 Task: Find connections with filter location Messaad with filter topic #workingathomewith filter profile language English with filter current company Acquia with filter school Krishna University, Machhlipattanam with filter industry School and Employee Bus Services with filter service category Portrait Photography with filter keywords title Proprietor
Action: Mouse moved to (507, 71)
Screenshot: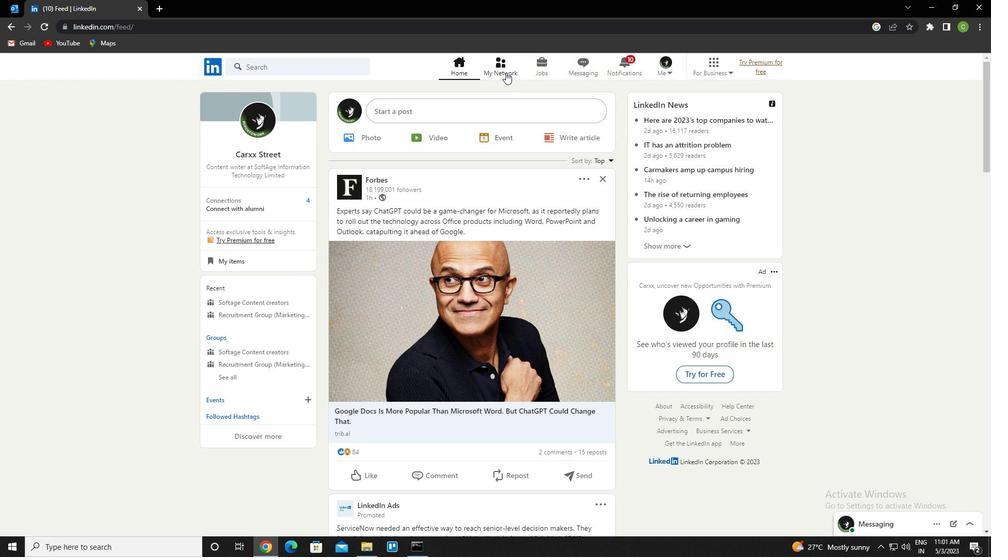 
Action: Mouse pressed left at (507, 71)
Screenshot: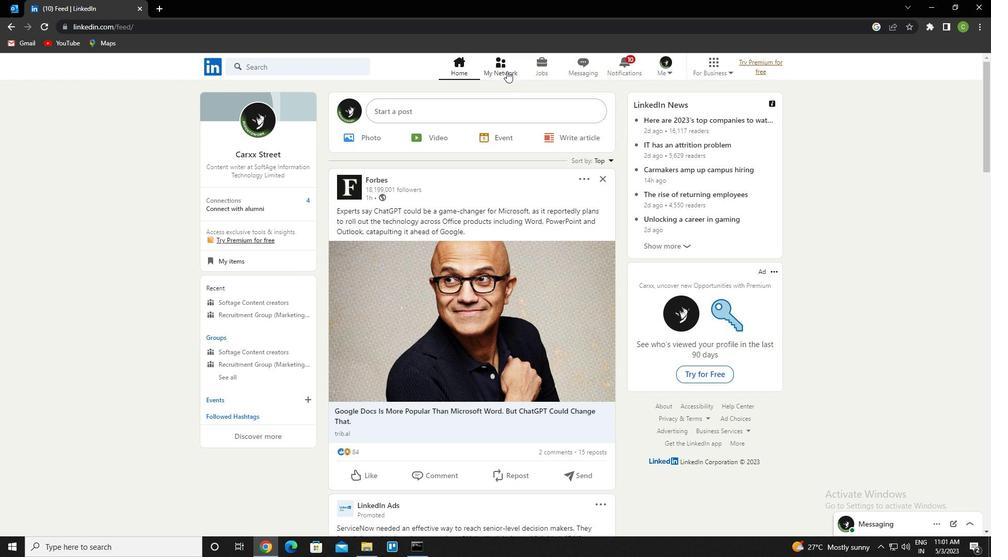 
Action: Mouse moved to (284, 131)
Screenshot: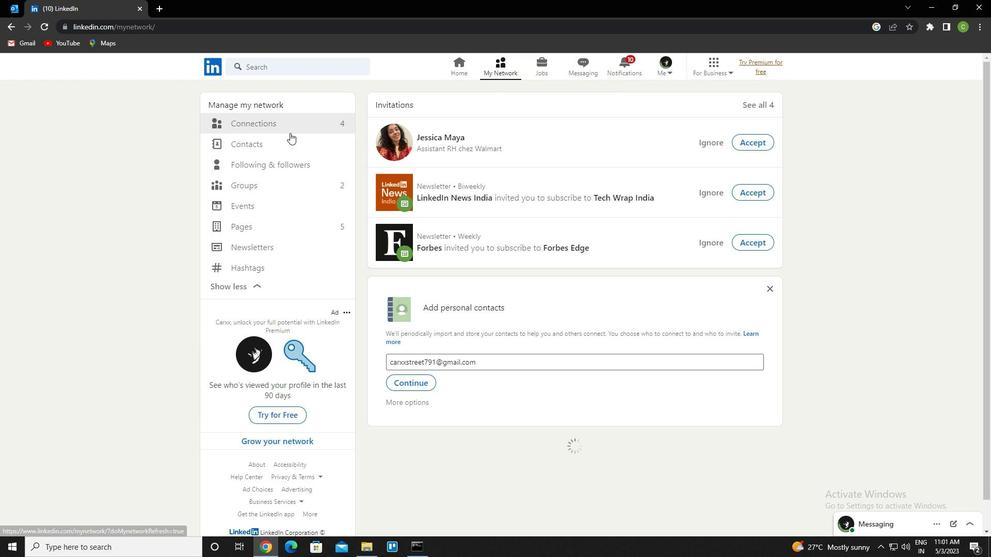 
Action: Mouse pressed left at (284, 131)
Screenshot: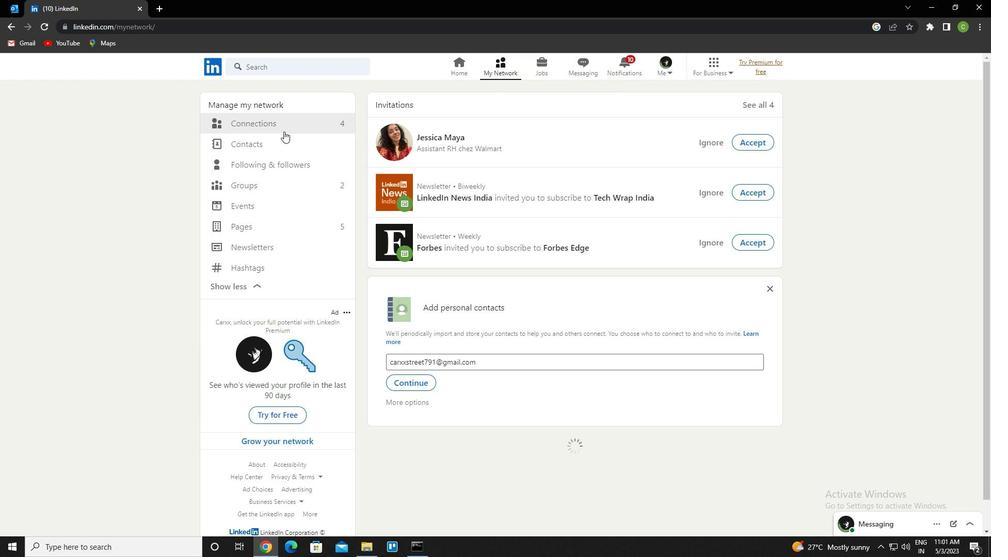 
Action: Mouse pressed left at (284, 131)
Screenshot: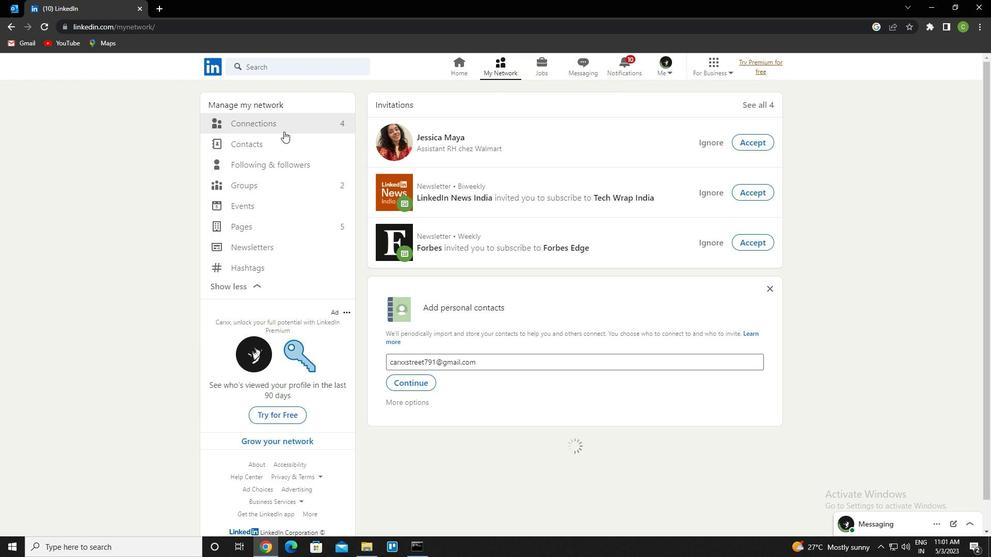 
Action: Mouse moved to (303, 124)
Screenshot: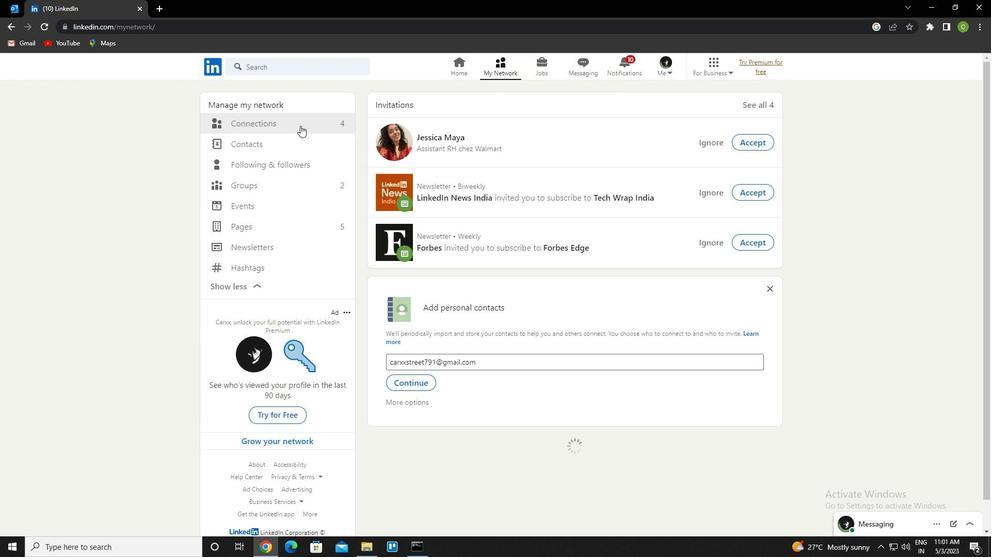 
Action: Mouse pressed left at (303, 124)
Screenshot: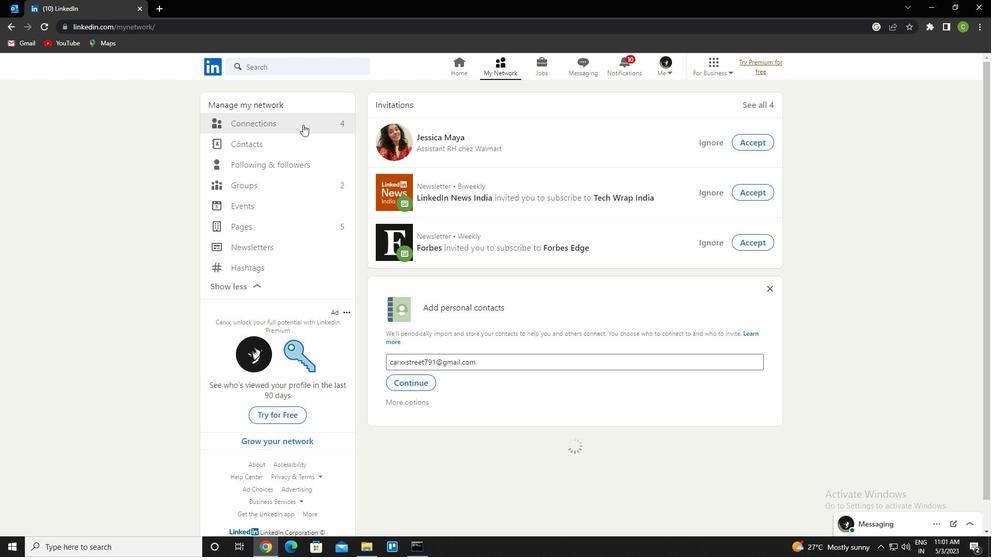 
Action: Mouse moved to (593, 126)
Screenshot: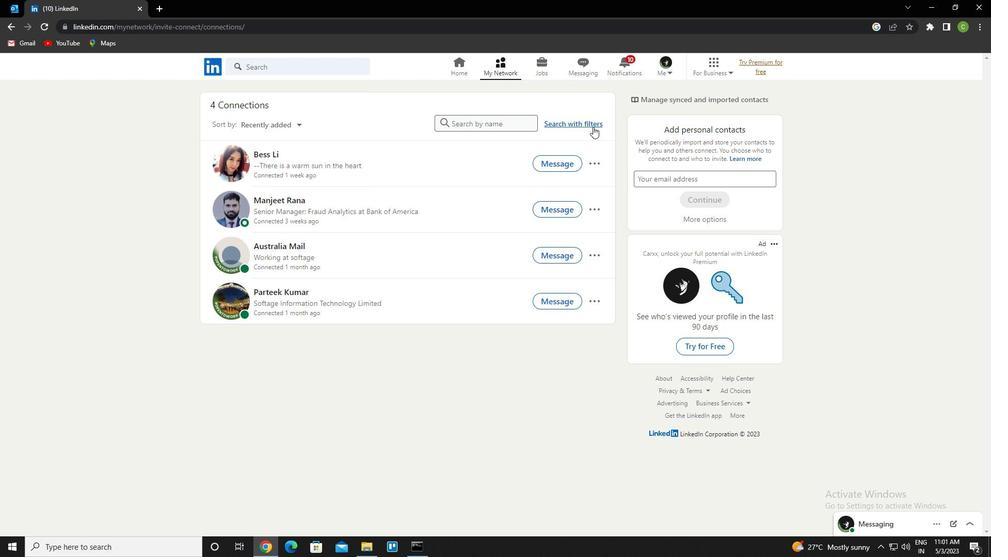 
Action: Mouse pressed left at (593, 126)
Screenshot: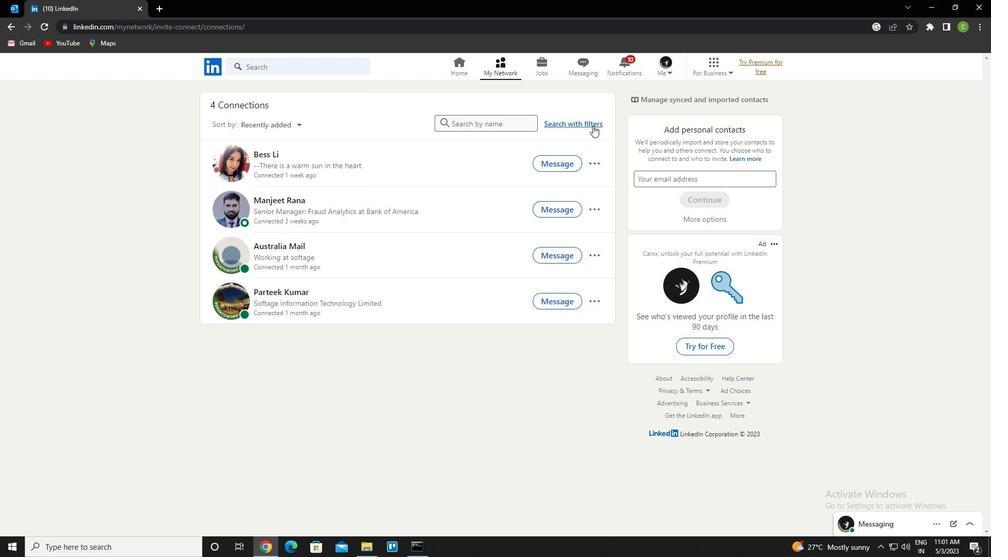 
Action: Mouse moved to (531, 97)
Screenshot: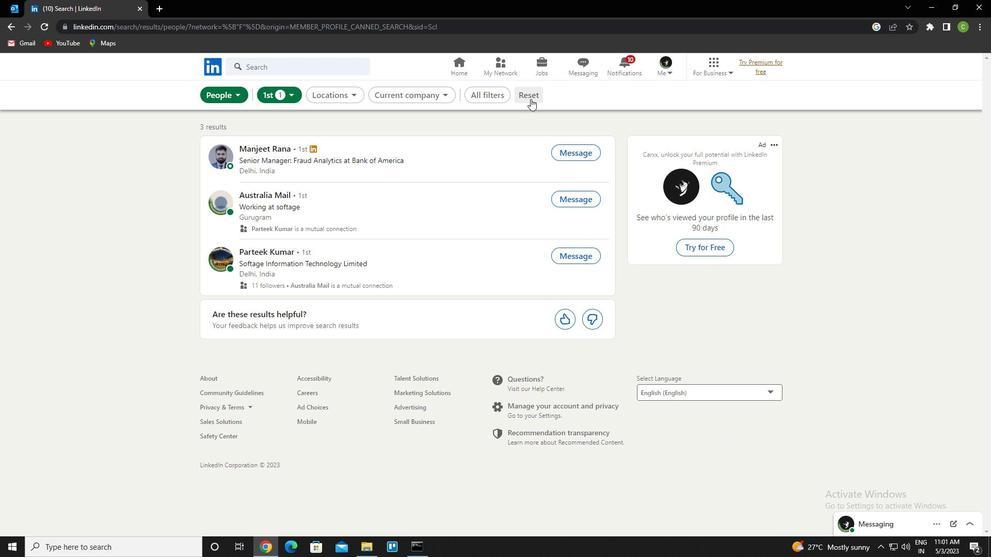 
Action: Mouse pressed left at (531, 97)
Screenshot: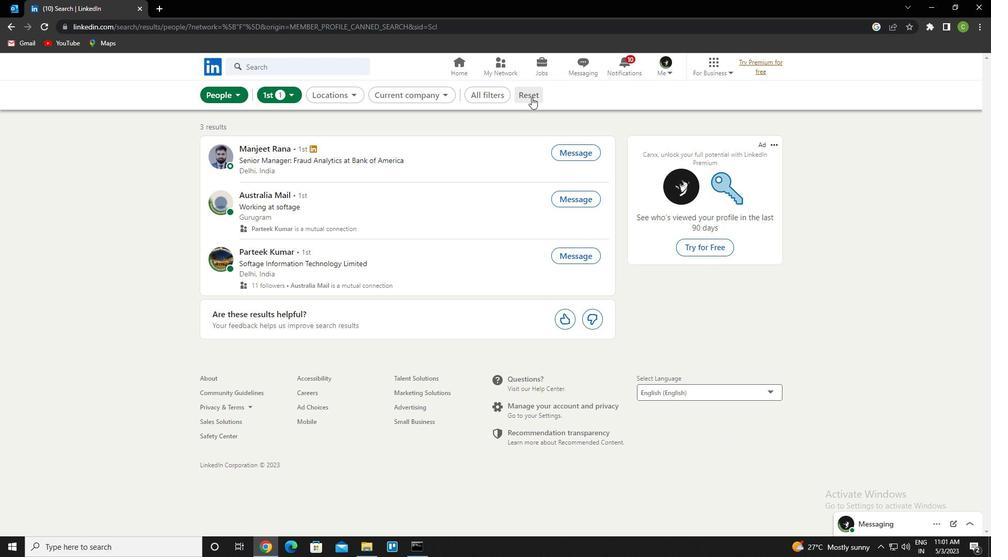 
Action: Mouse moved to (525, 99)
Screenshot: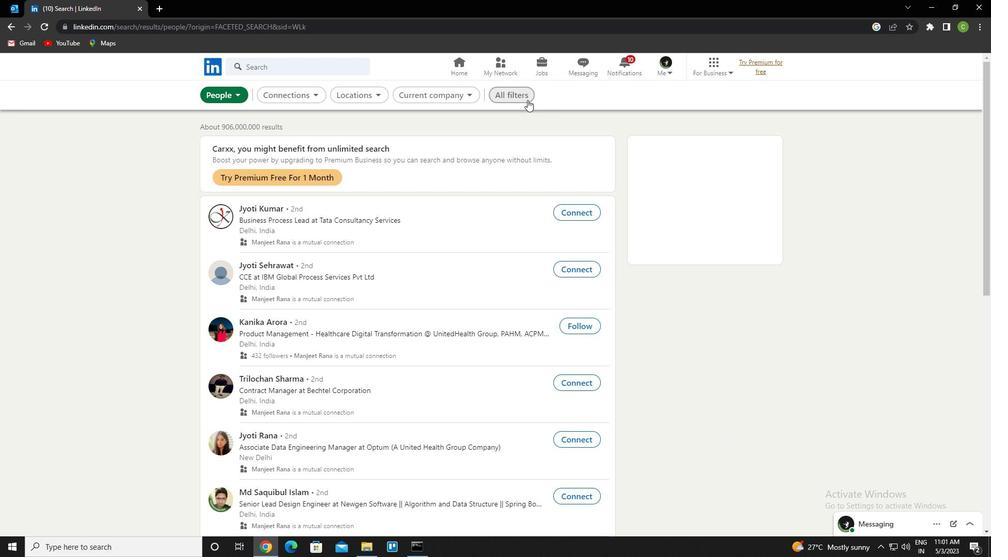 
Action: Mouse pressed left at (525, 99)
Screenshot: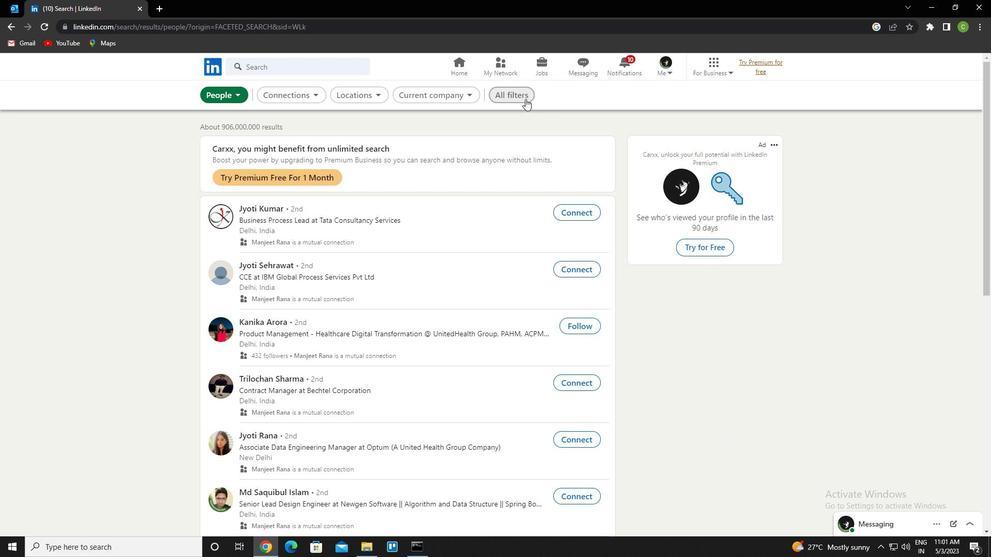 
Action: Mouse moved to (796, 291)
Screenshot: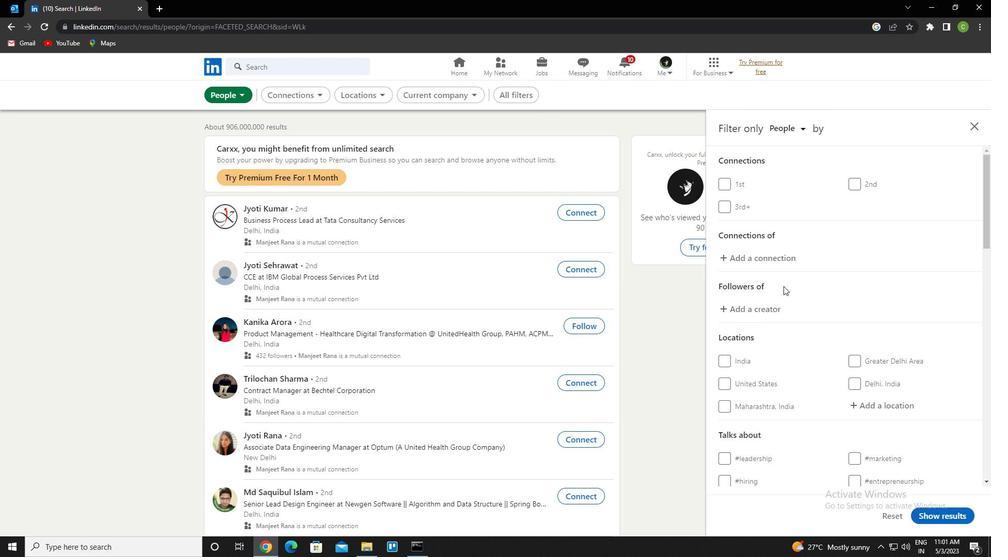 
Action: Mouse scrolled (796, 290) with delta (0, 0)
Screenshot: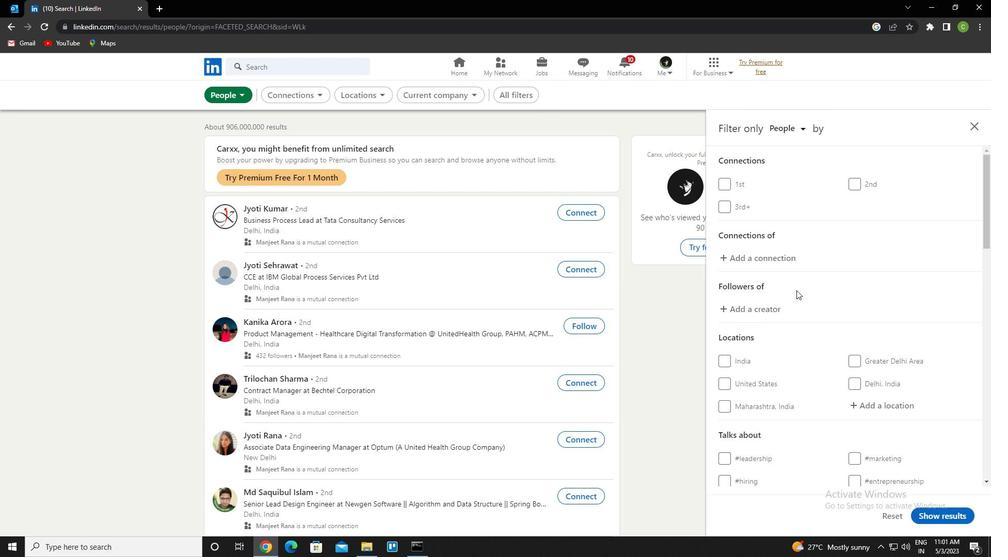 
Action: Mouse scrolled (796, 290) with delta (0, 0)
Screenshot: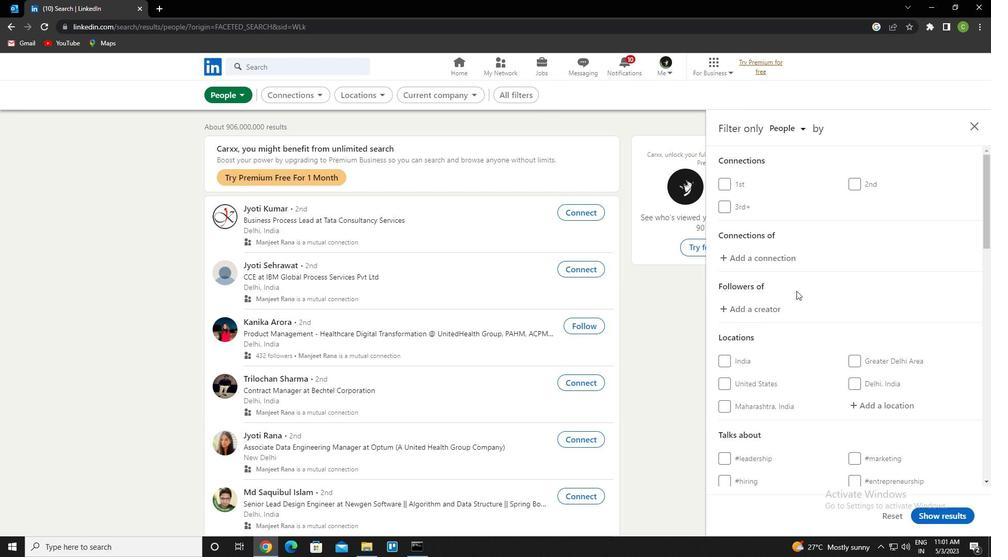 
Action: Mouse moved to (904, 303)
Screenshot: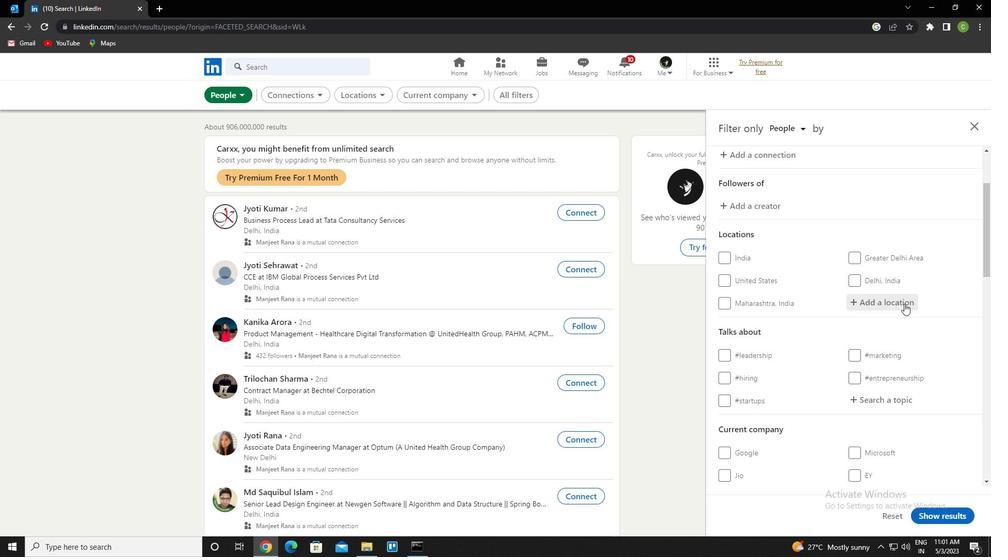 
Action: Mouse pressed left at (904, 303)
Screenshot: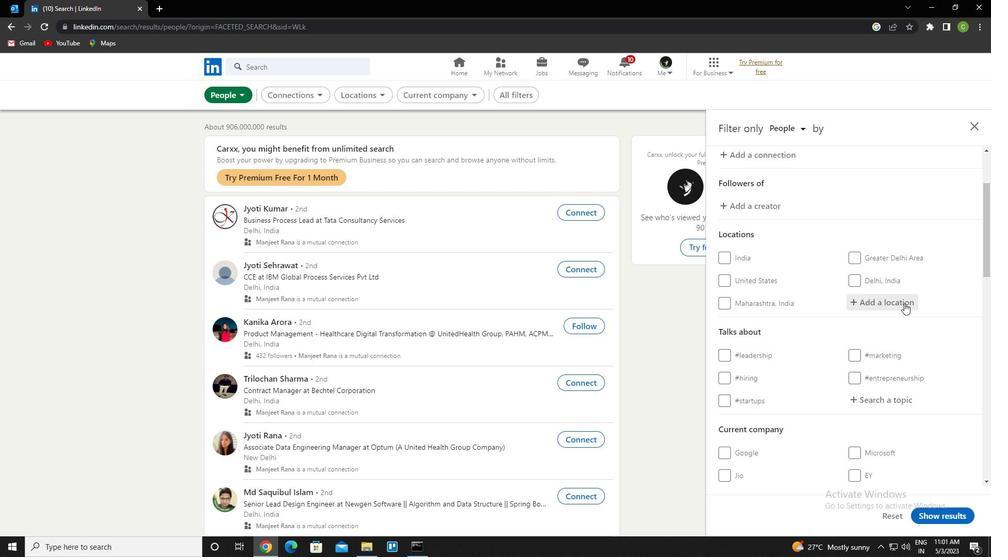 
Action: Key pressed <Key.caps_lock>m<Key.caps_lock>ess<Key.backspace><Key.backspace><Key.backspace><Key.backspace><Key.backspace>m<Key.caps_lock>essaad<Key.down><Key.enter>
Screenshot: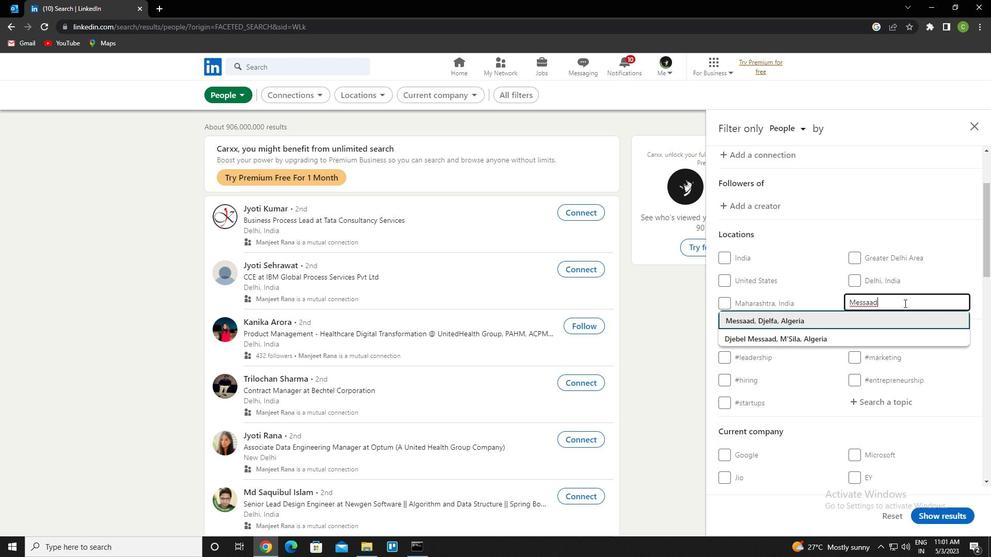 
Action: Mouse scrolled (904, 303) with delta (0, 0)
Screenshot: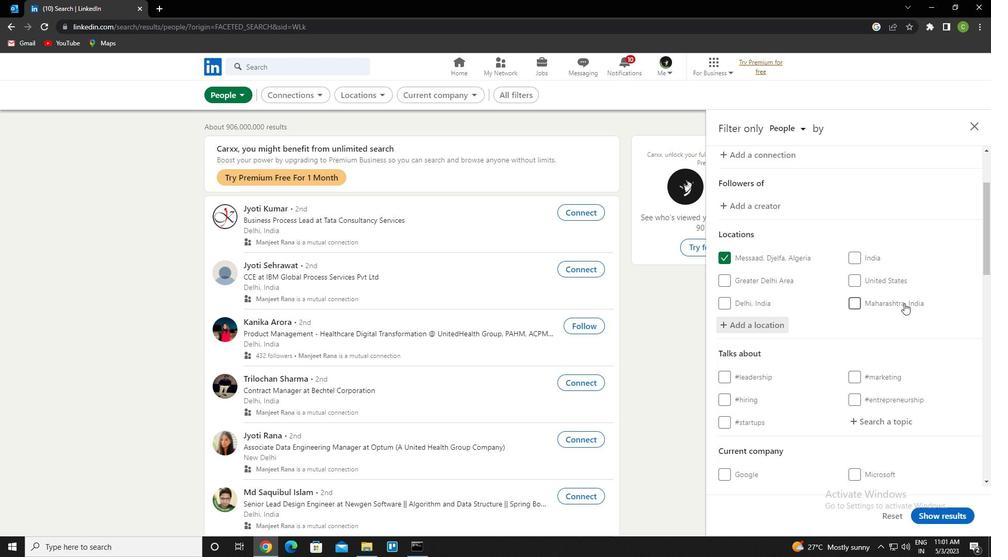 
Action: Mouse scrolled (904, 303) with delta (0, 0)
Screenshot: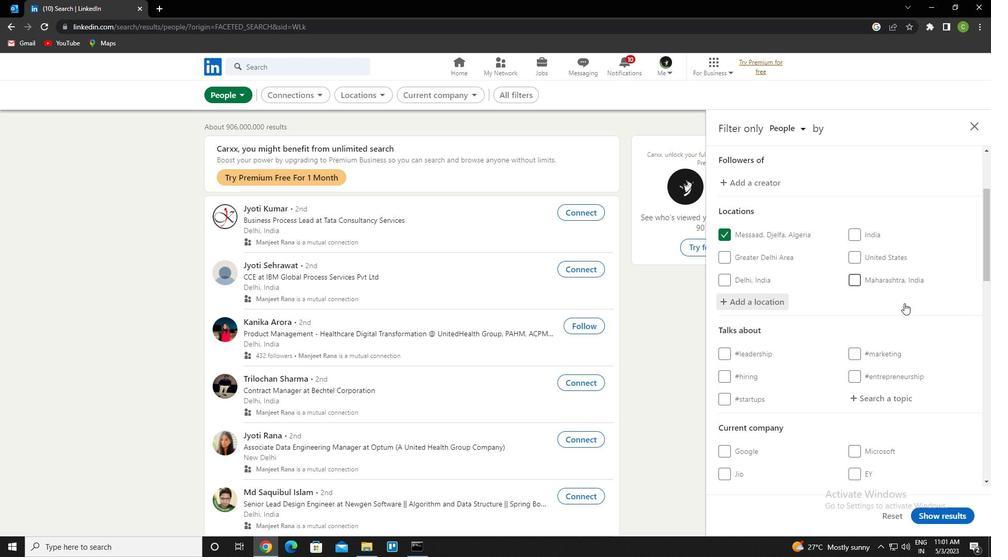 
Action: Mouse scrolled (904, 303) with delta (0, 0)
Screenshot: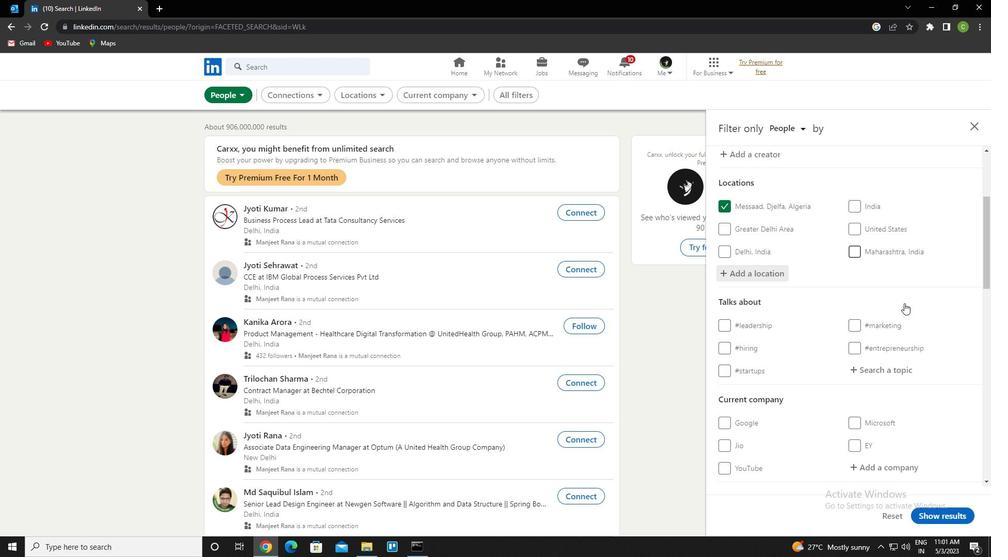 
Action: Mouse moved to (895, 271)
Screenshot: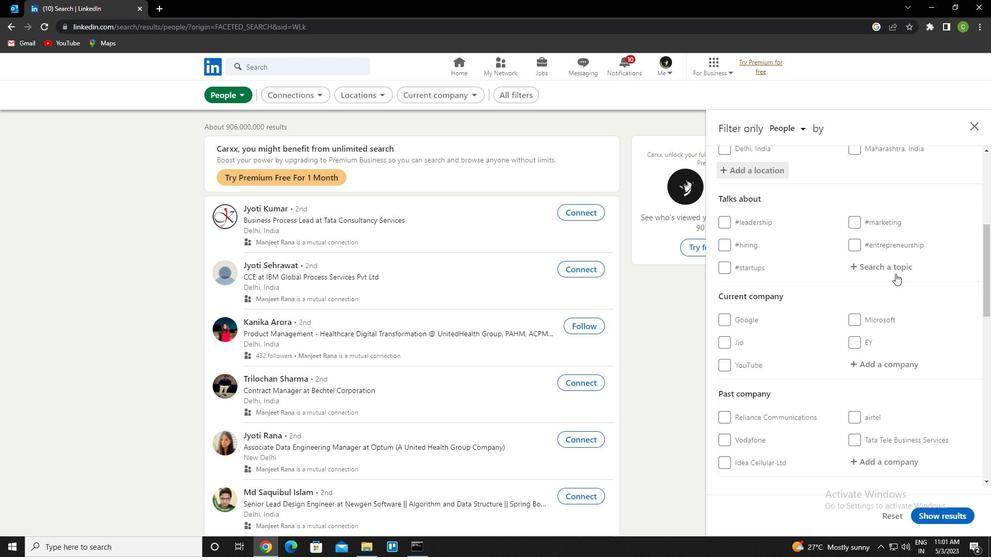 
Action: Mouse pressed left at (895, 271)
Screenshot: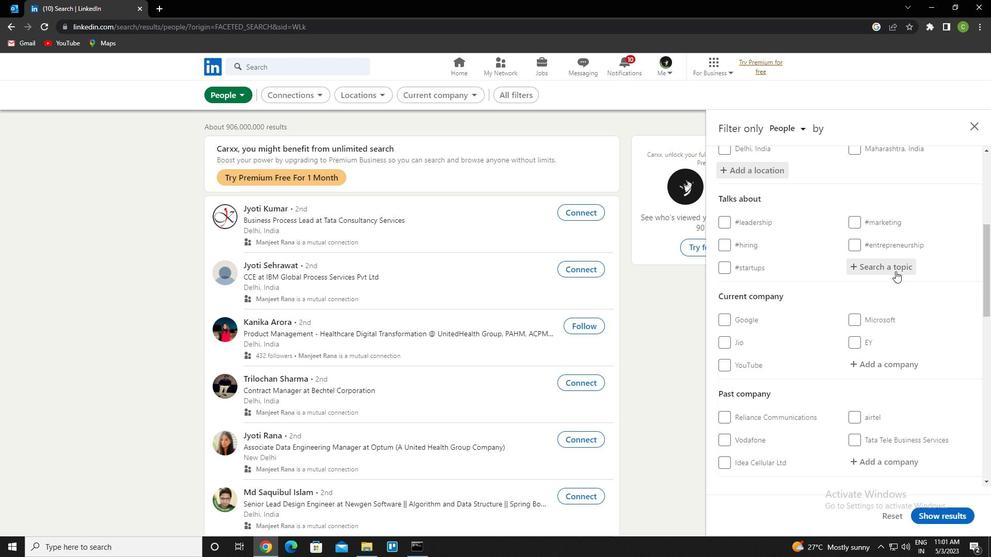 
Action: Key pressed workinhathome<Key.left><Key.left><Key.left><Key.left><Key.left><Key.left><Key.backspace>g<Key.down><Key.enter>
Screenshot: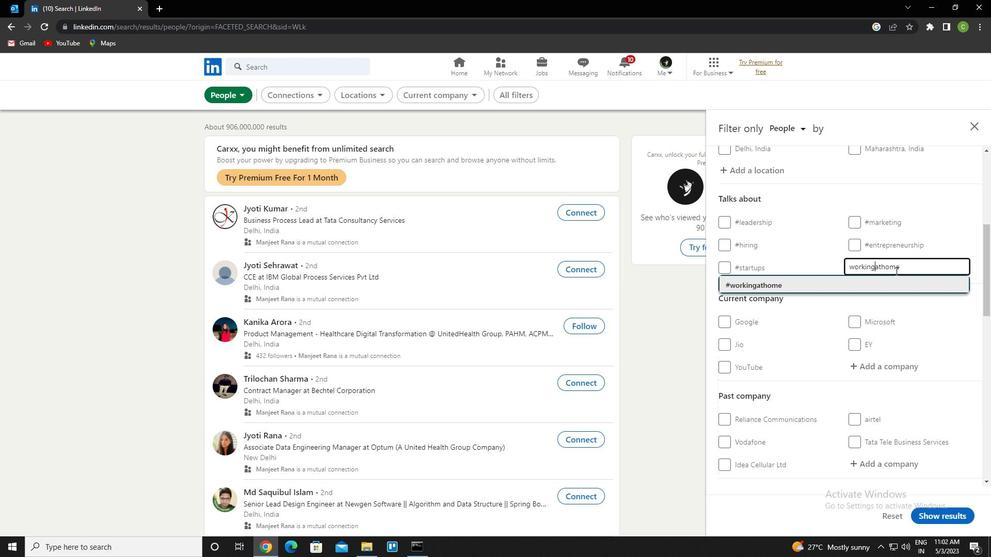 
Action: Mouse scrolled (895, 271) with delta (0, 0)
Screenshot: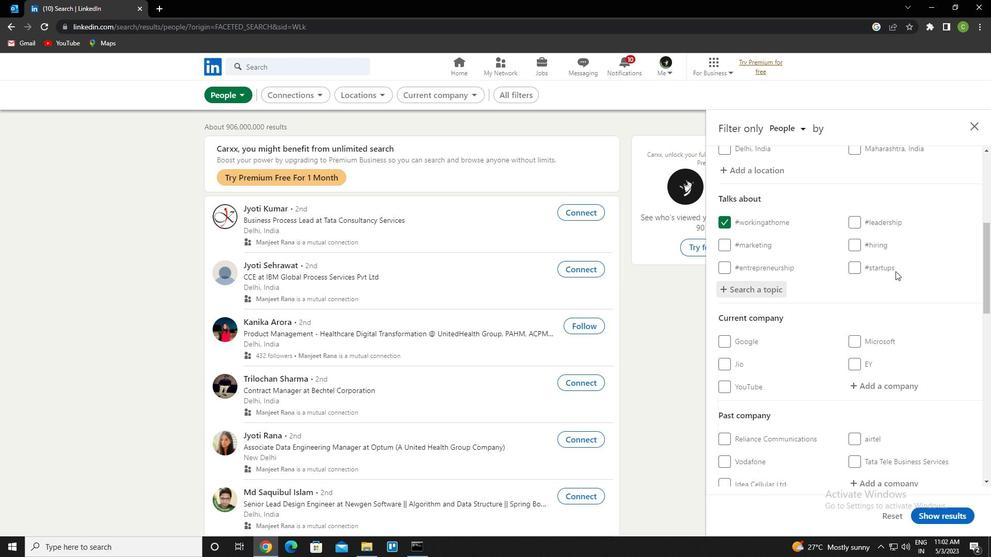 
Action: Mouse scrolled (895, 271) with delta (0, 0)
Screenshot: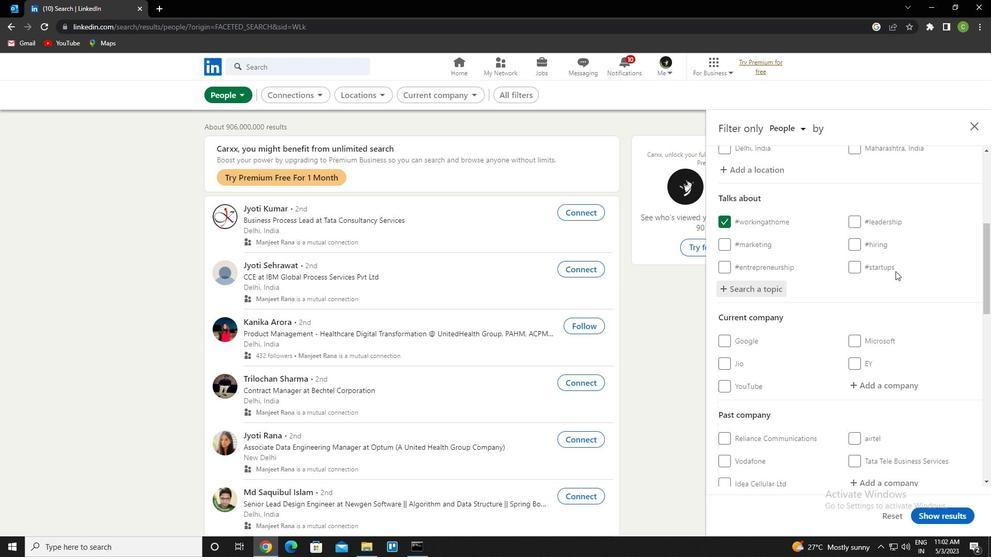 
Action: Mouse scrolled (895, 271) with delta (0, 0)
Screenshot: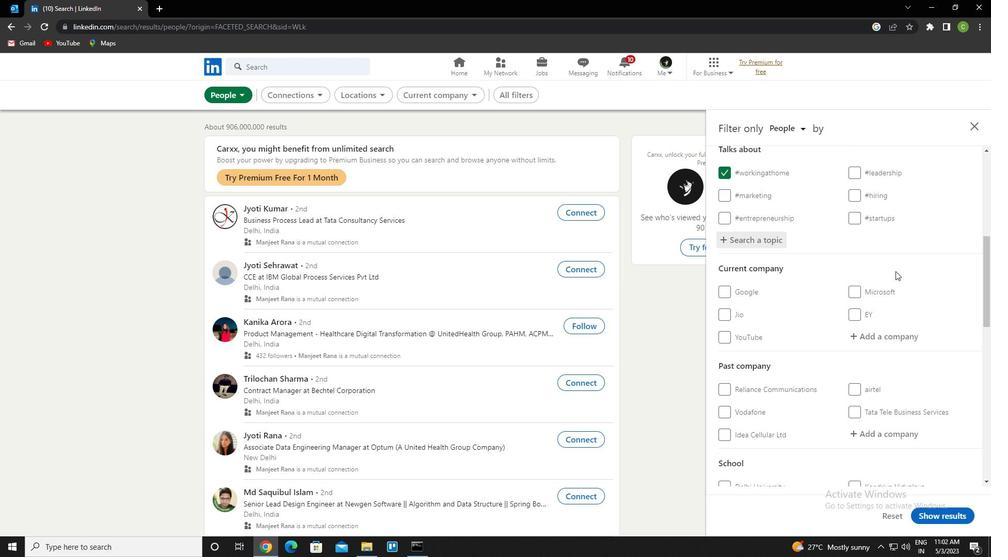 
Action: Mouse moved to (837, 281)
Screenshot: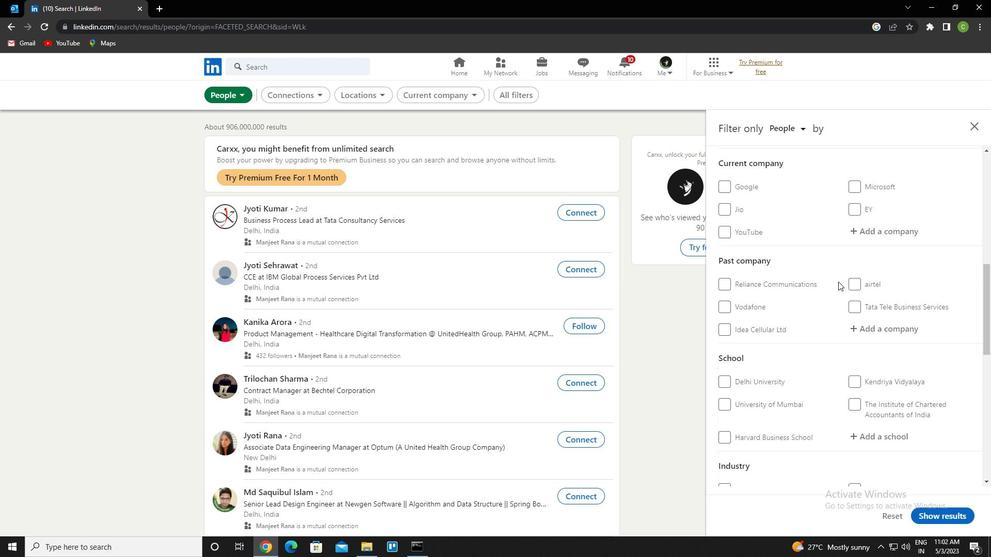 
Action: Mouse scrolled (837, 280) with delta (0, 0)
Screenshot: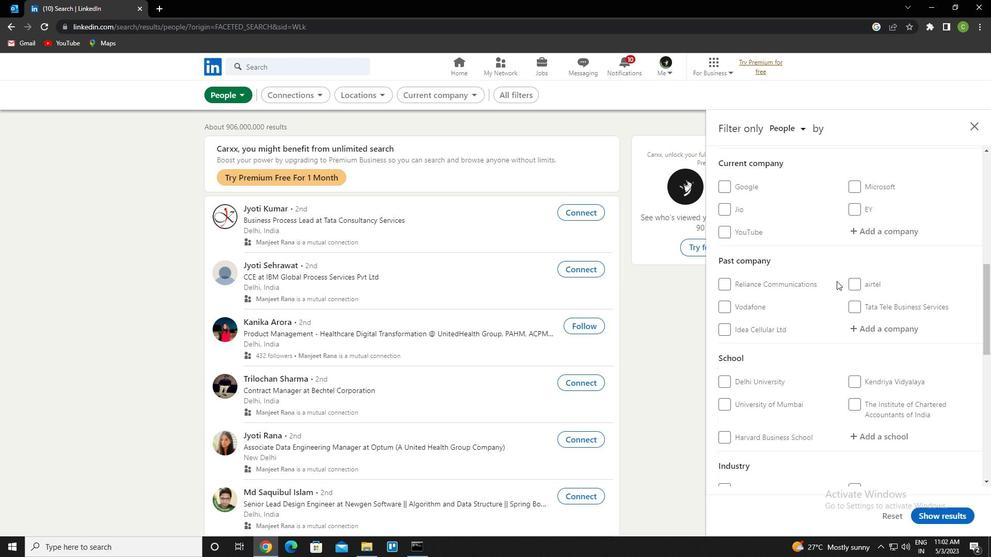 
Action: Mouse scrolled (837, 280) with delta (0, 0)
Screenshot: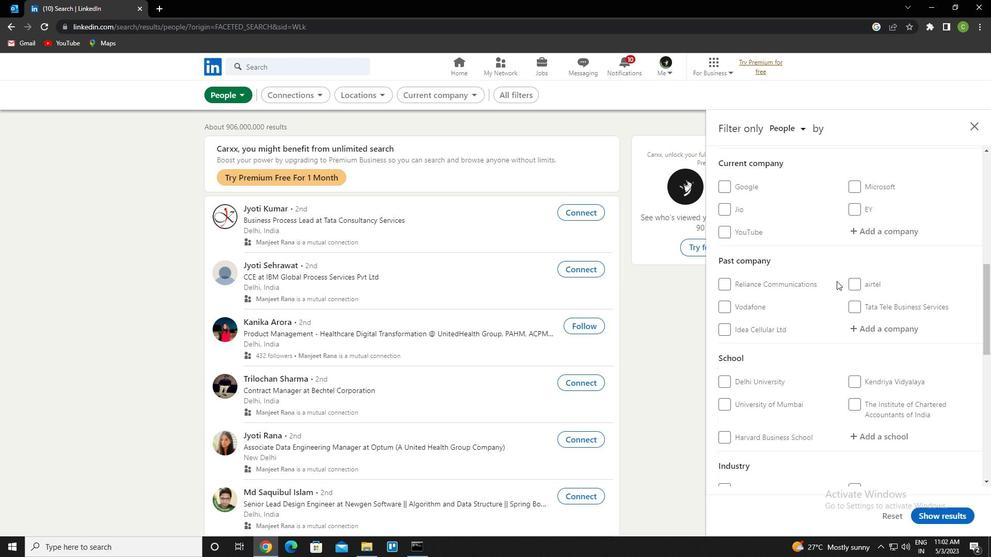 
Action: Mouse scrolled (837, 280) with delta (0, 0)
Screenshot: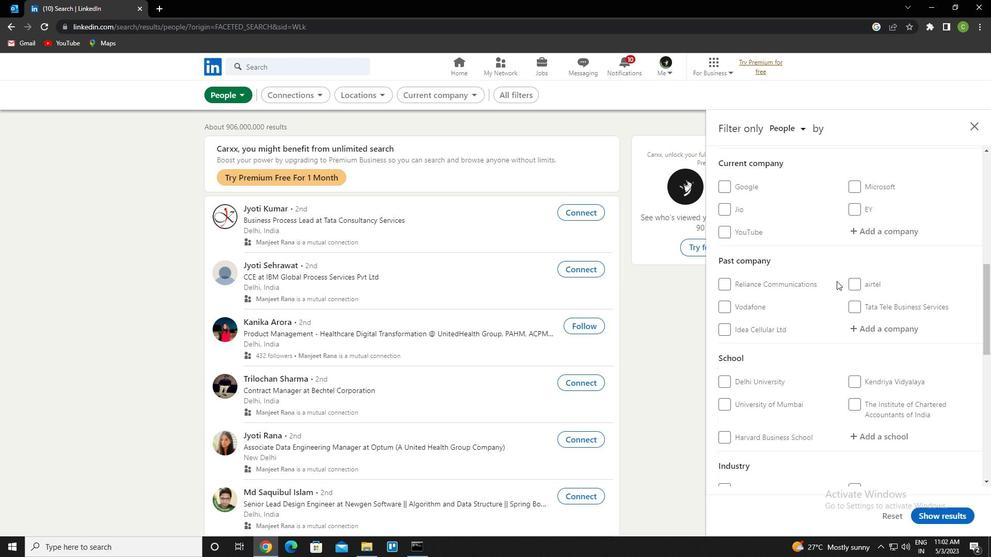 
Action: Mouse scrolled (837, 280) with delta (0, 0)
Screenshot: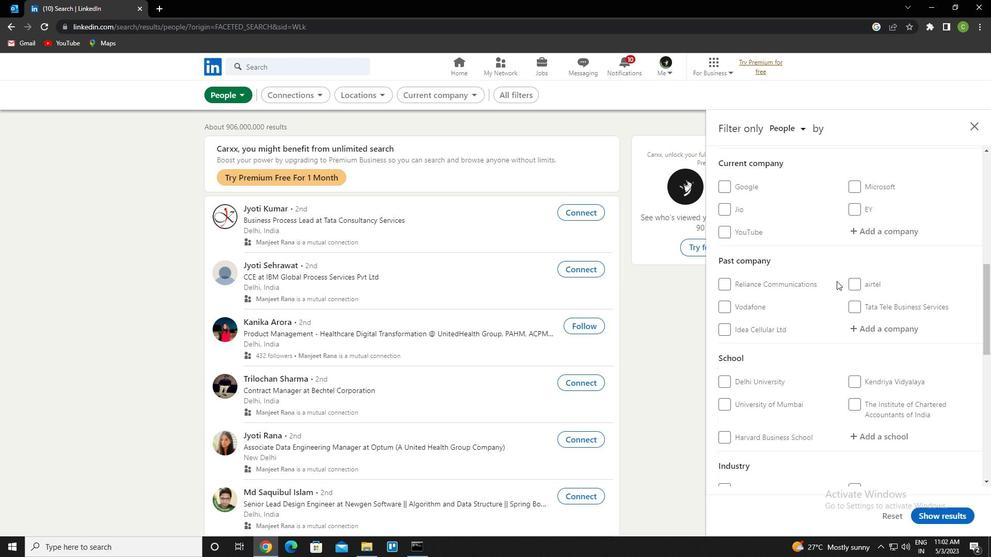 
Action: Mouse scrolled (837, 280) with delta (0, 0)
Screenshot: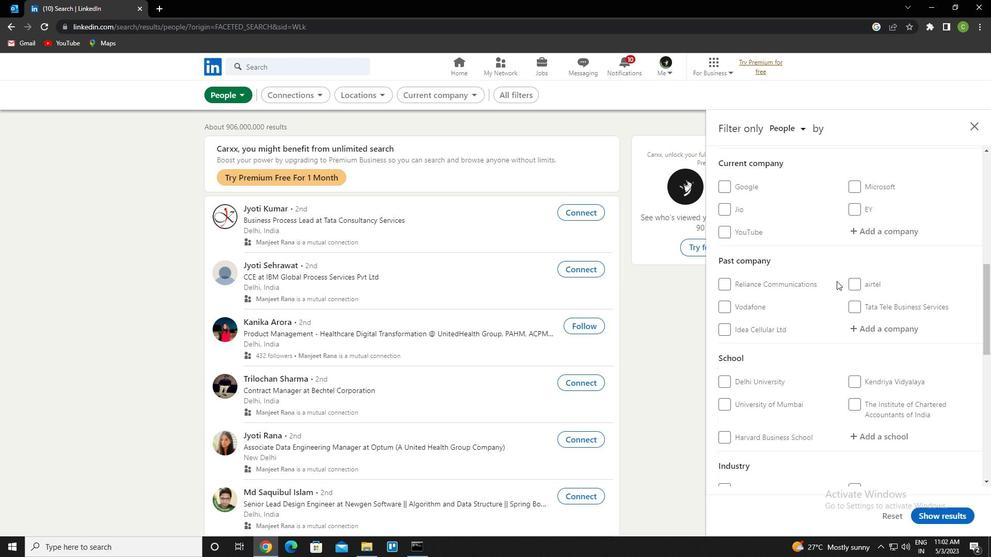 
Action: Mouse moved to (827, 291)
Screenshot: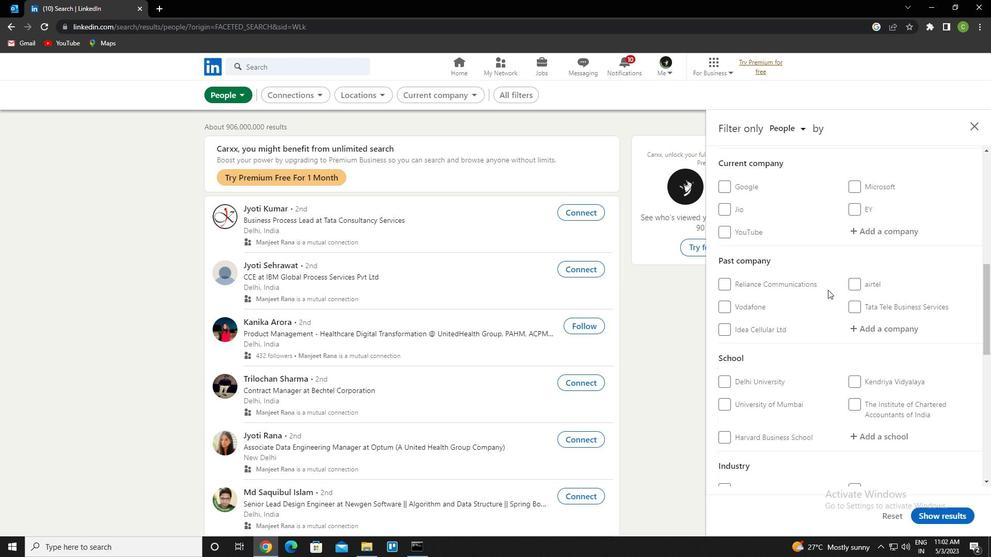 
Action: Mouse scrolled (827, 290) with delta (0, 0)
Screenshot: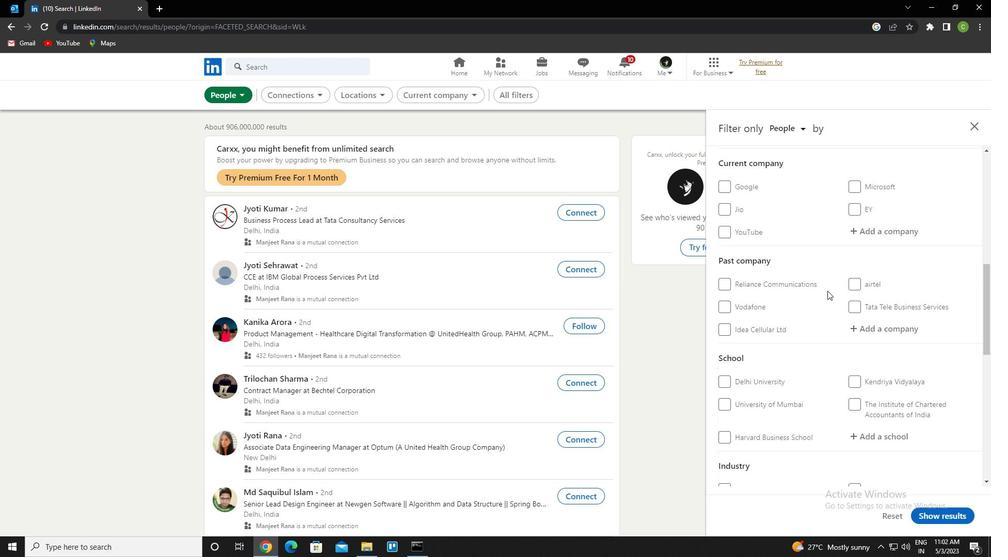 
Action: Mouse scrolled (827, 290) with delta (0, 0)
Screenshot: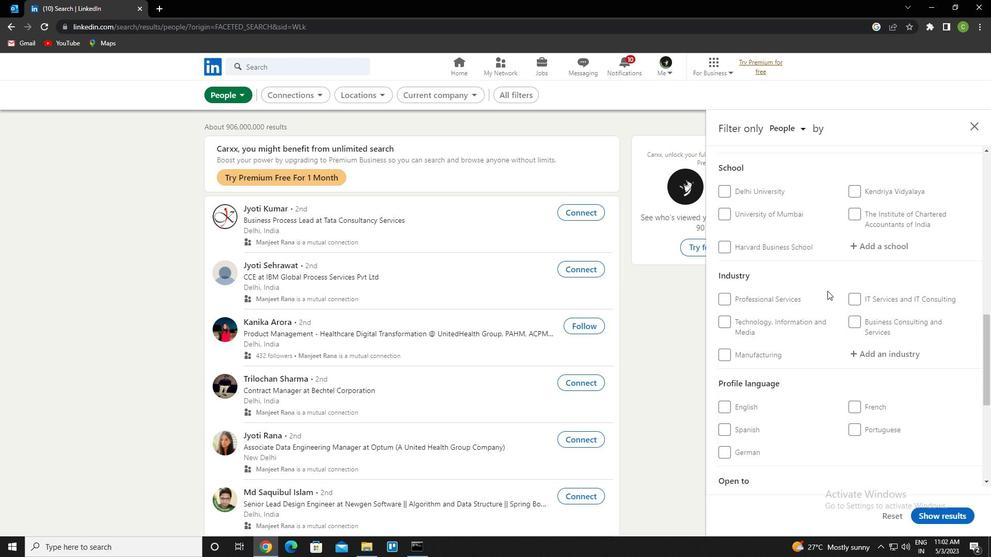 
Action: Mouse scrolled (827, 290) with delta (0, 0)
Screenshot: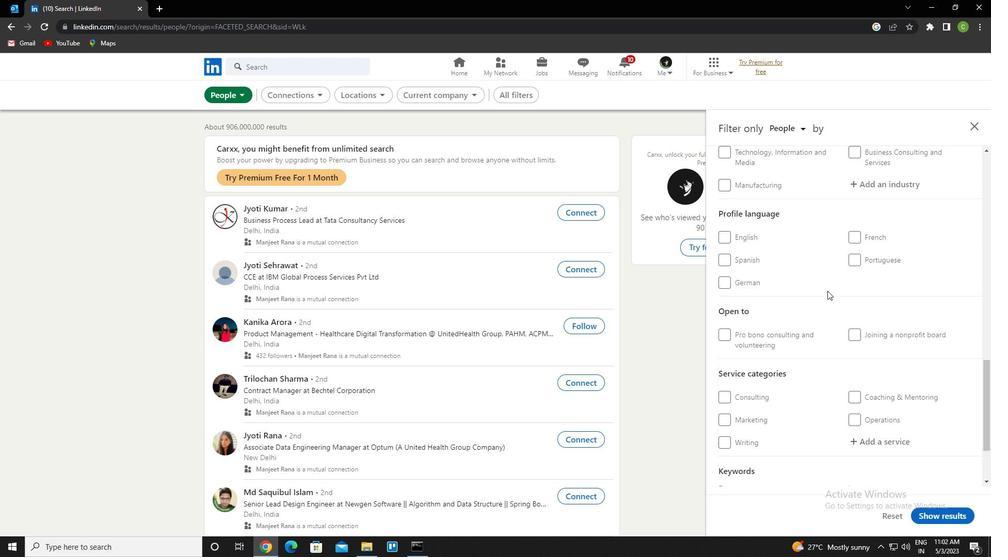 
Action: Mouse scrolled (827, 290) with delta (0, 0)
Screenshot: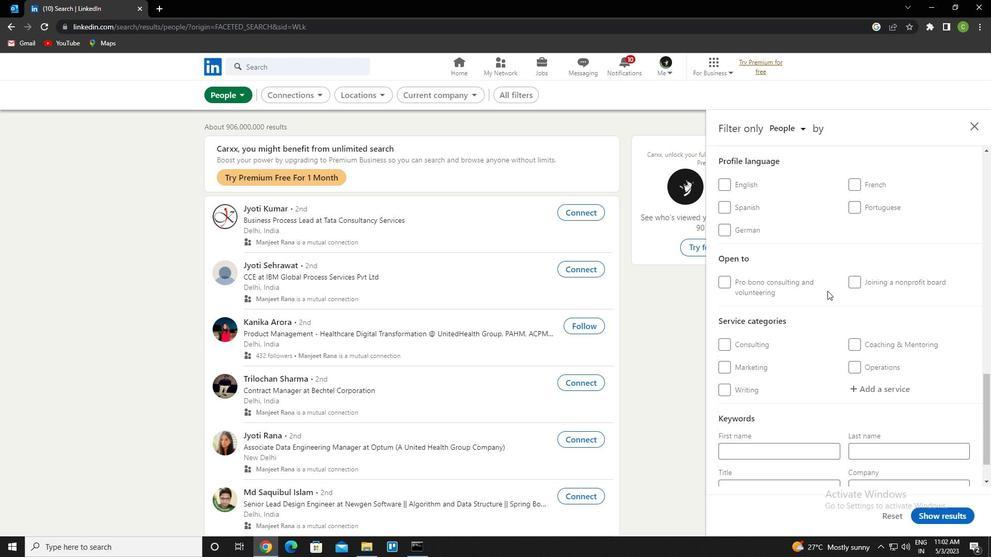 
Action: Mouse scrolled (827, 290) with delta (0, 0)
Screenshot: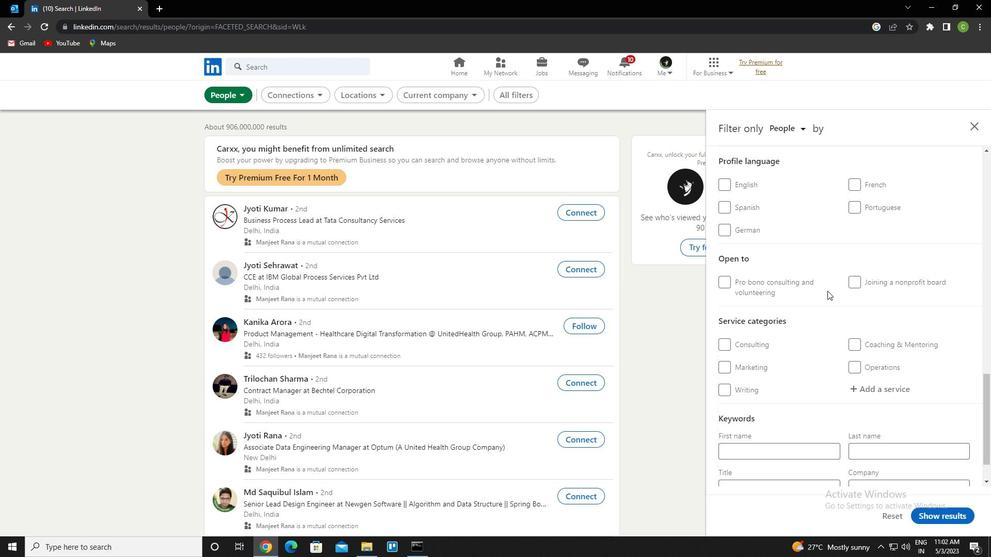 
Action: Mouse moved to (766, 300)
Screenshot: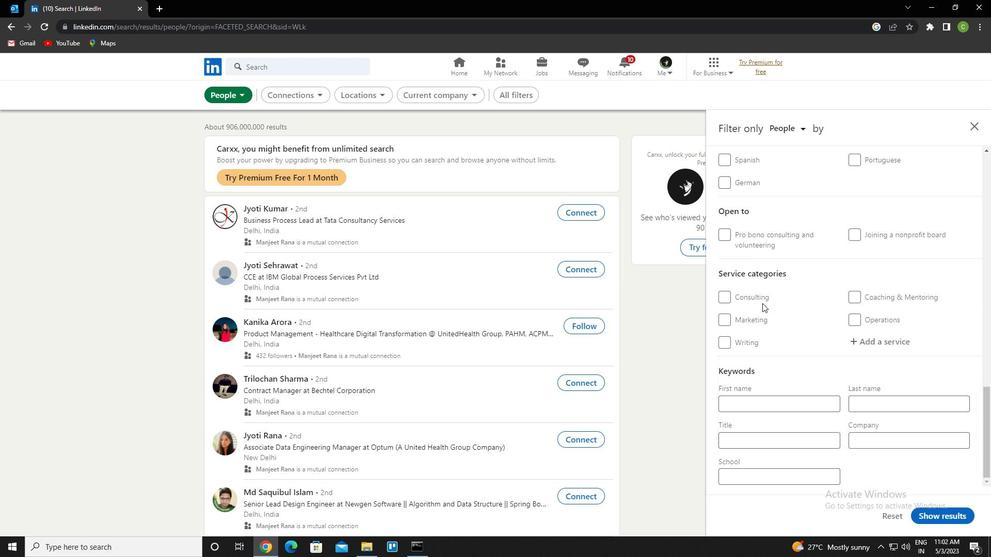 
Action: Mouse scrolled (766, 300) with delta (0, 0)
Screenshot: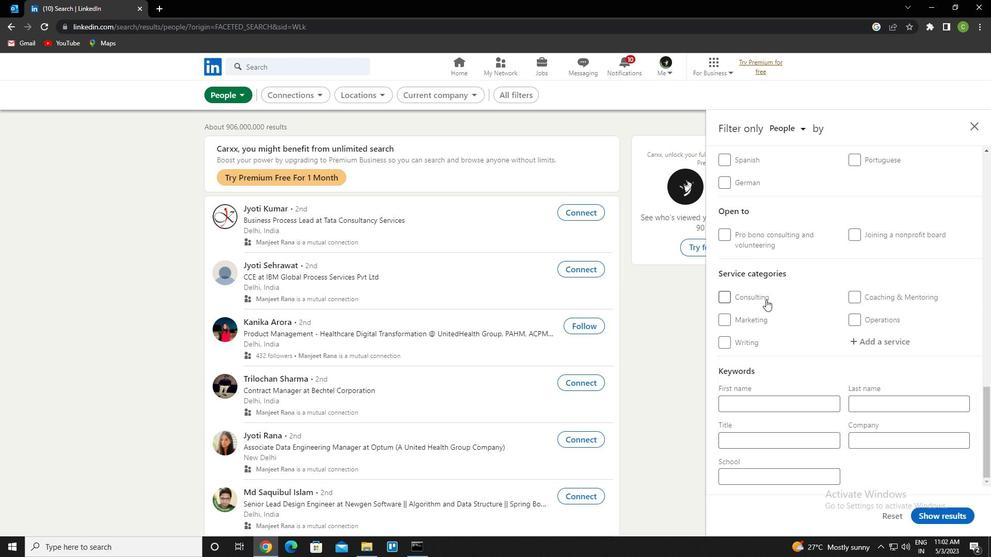 
Action: Mouse scrolled (766, 300) with delta (0, 0)
Screenshot: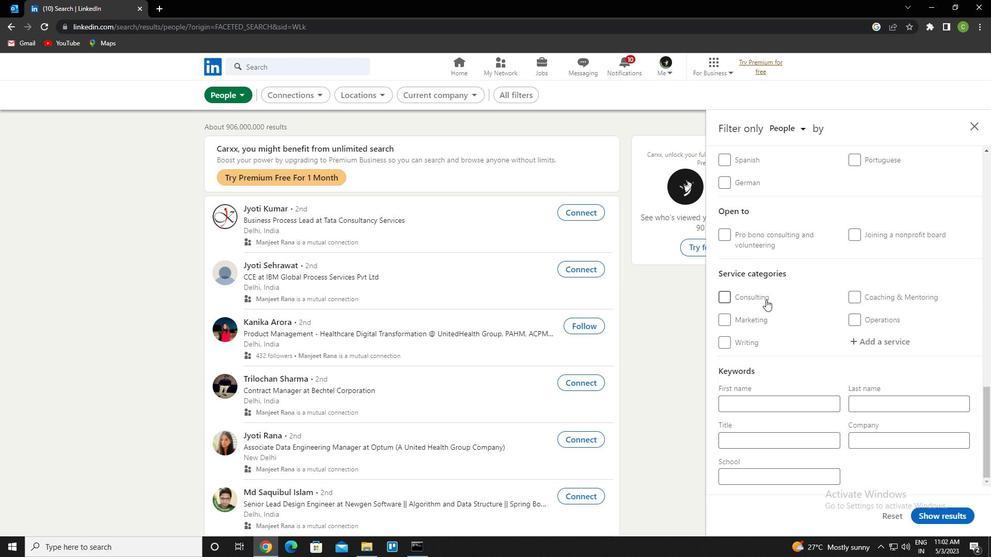 
Action: Mouse moved to (723, 241)
Screenshot: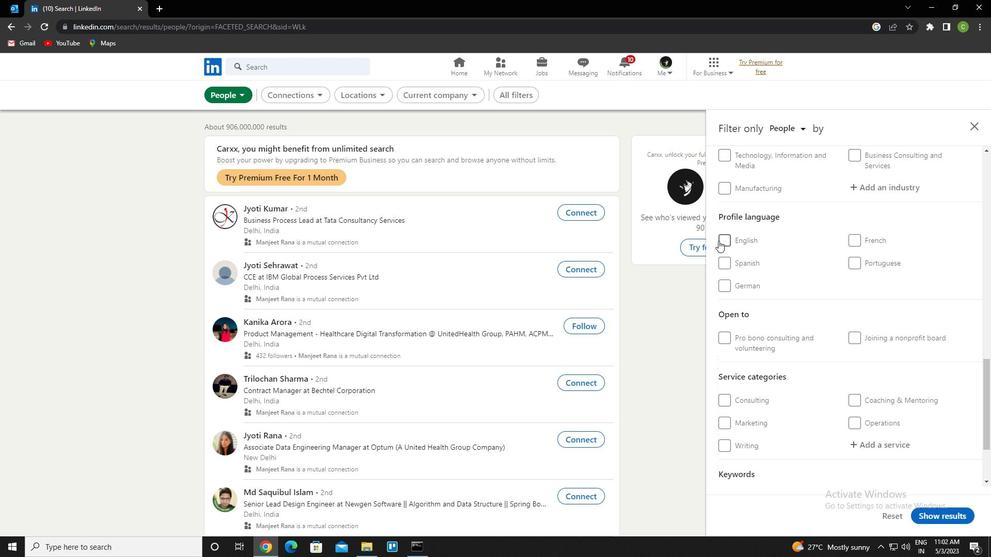 
Action: Mouse pressed left at (723, 241)
Screenshot: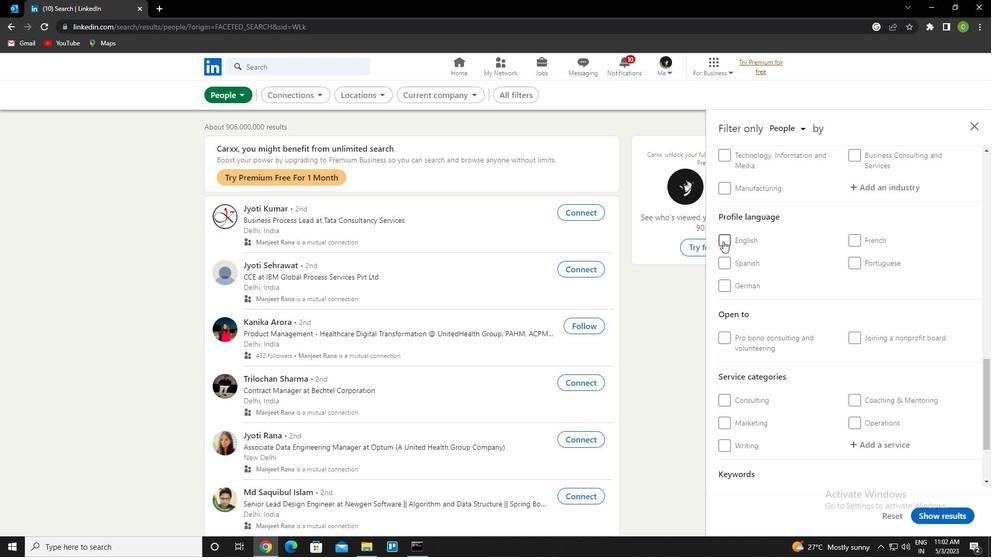 
Action: Mouse moved to (820, 320)
Screenshot: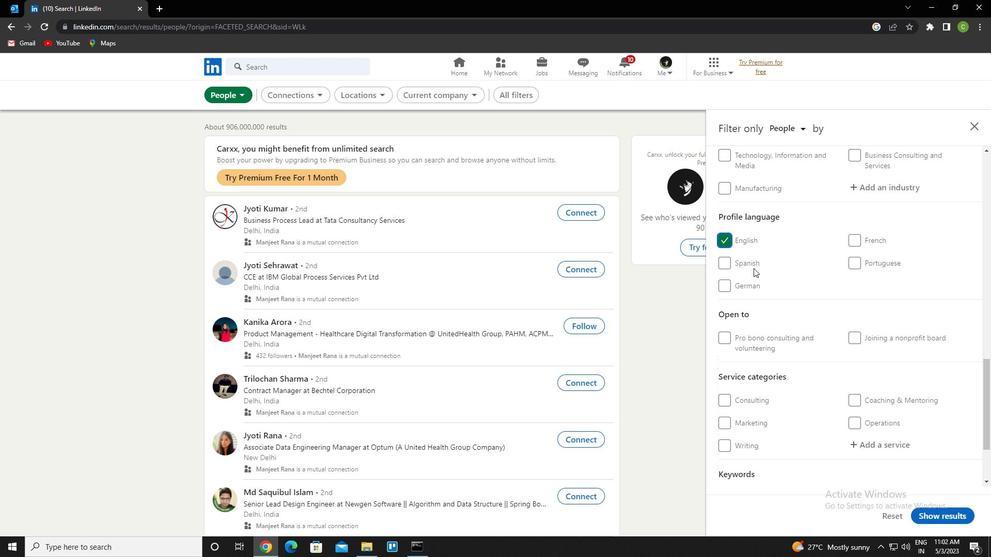 
Action: Mouse scrolled (820, 320) with delta (0, 0)
Screenshot: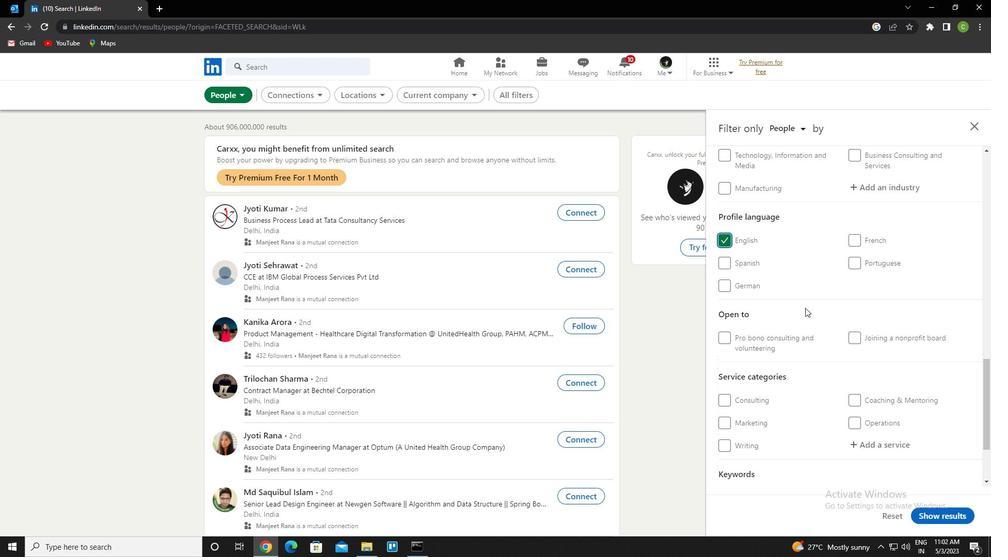 
Action: Mouse scrolled (820, 320) with delta (0, 0)
Screenshot: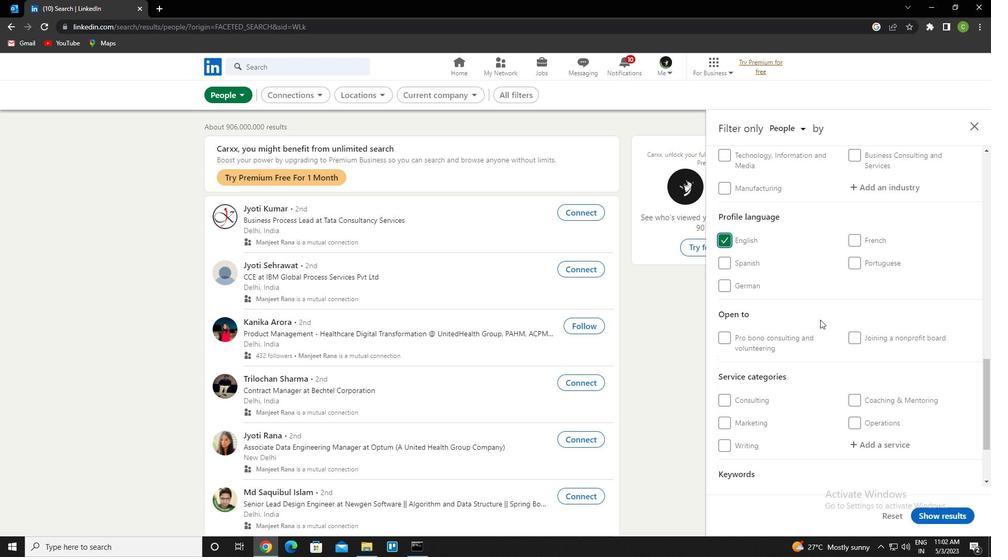 
Action: Mouse scrolled (820, 320) with delta (0, 0)
Screenshot: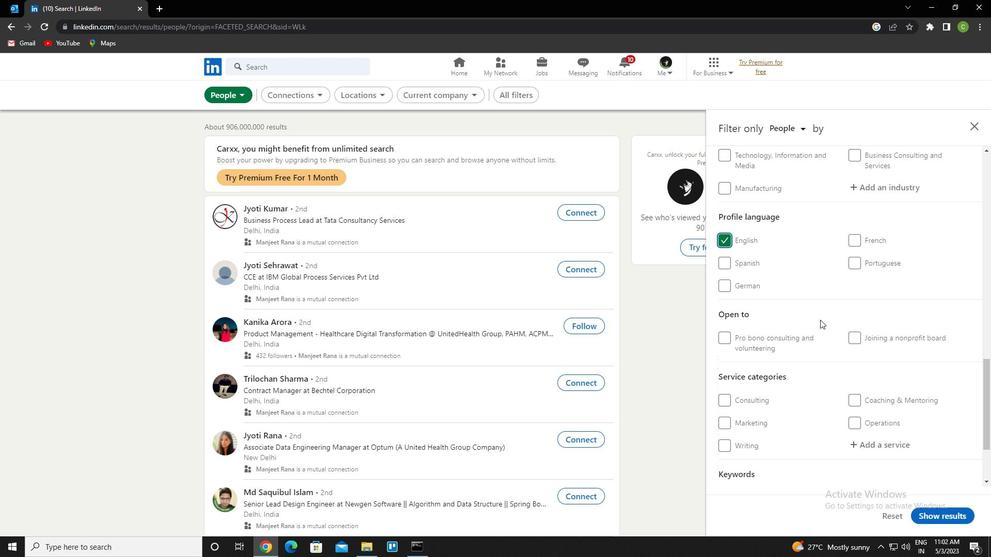 
Action: Mouse scrolled (820, 320) with delta (0, 0)
Screenshot: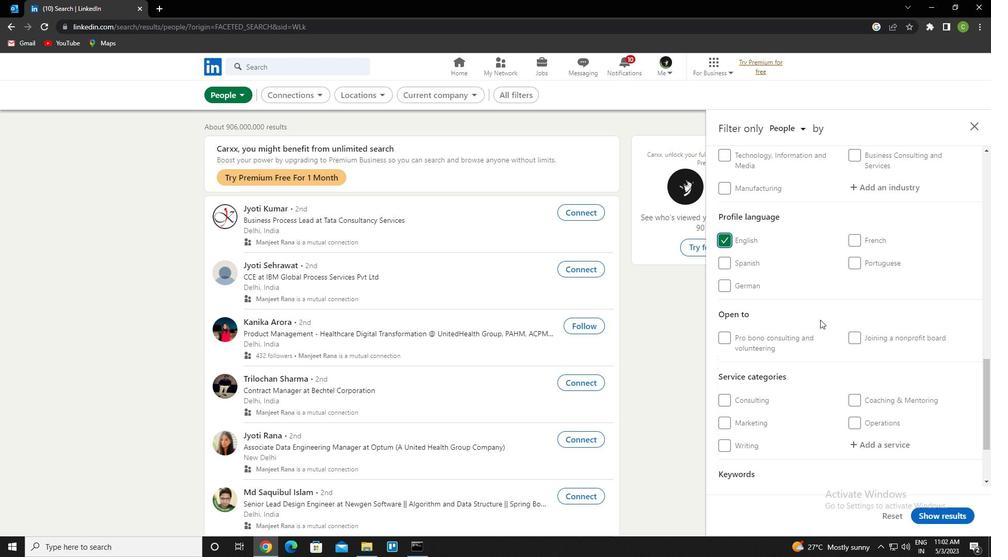 
Action: Mouse scrolled (820, 320) with delta (0, 0)
Screenshot: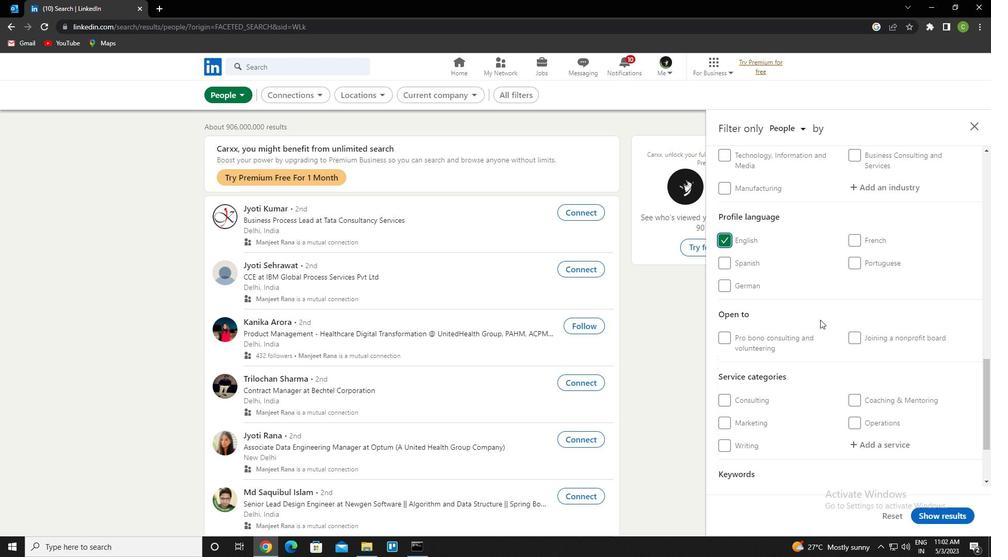 
Action: Mouse scrolled (820, 320) with delta (0, 0)
Screenshot: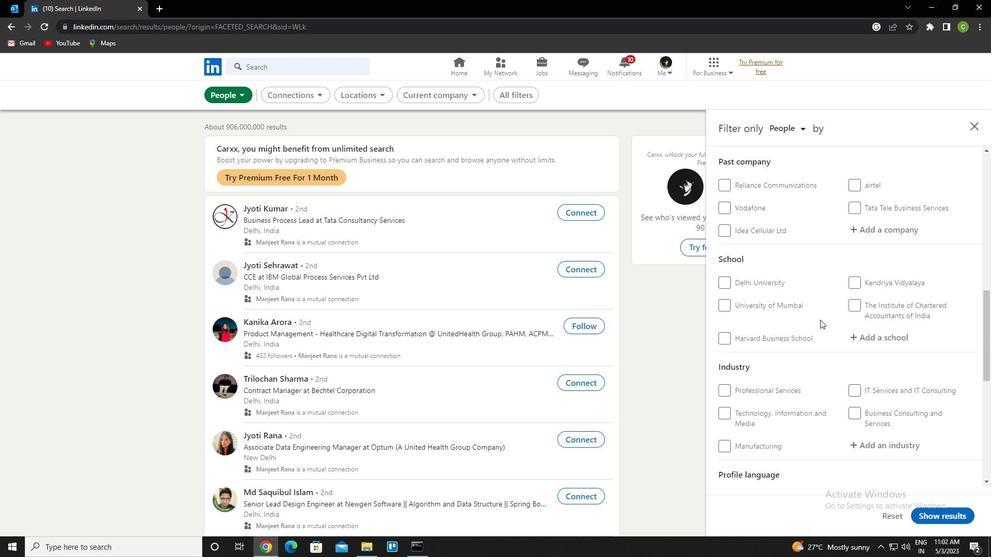 
Action: Mouse scrolled (820, 320) with delta (0, 0)
Screenshot: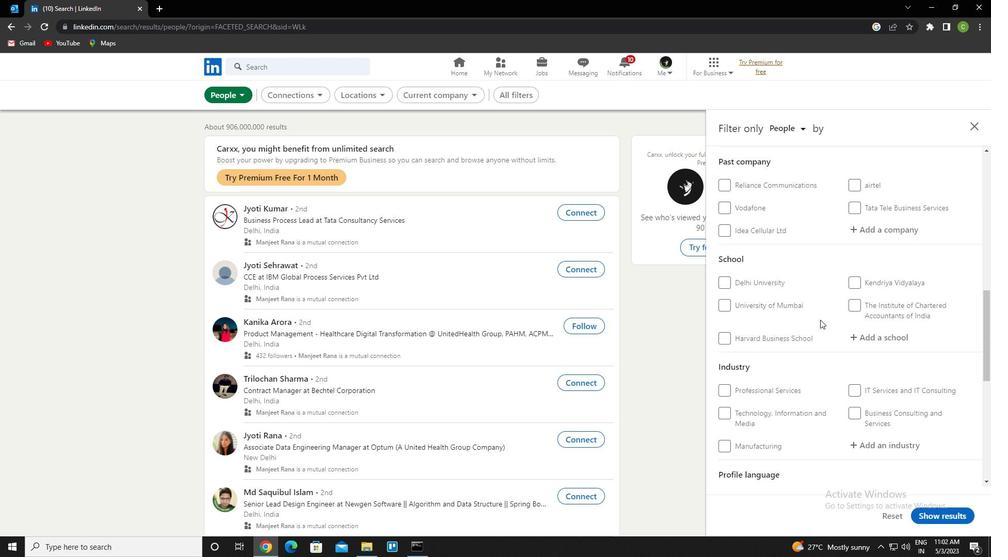 
Action: Mouse moved to (866, 236)
Screenshot: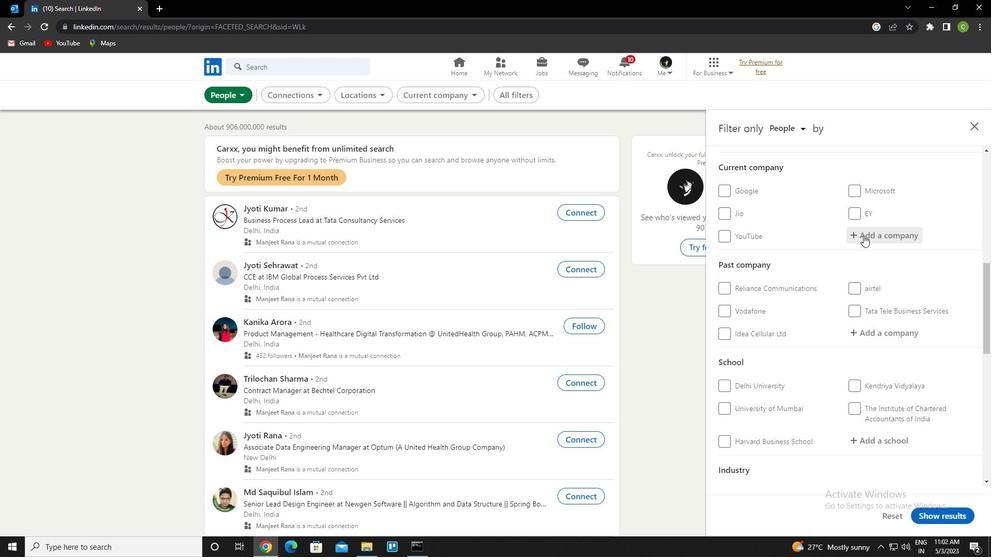 
Action: Mouse pressed left at (866, 236)
Screenshot: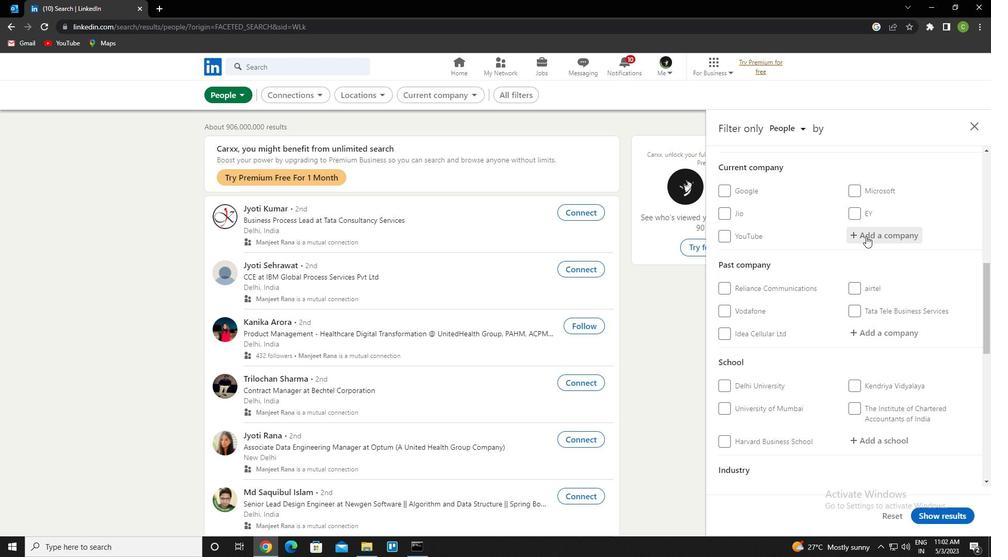 
Action: Key pressed <Key.caps_lock>a<Key.caps_lock>cquia<Key.down><Key.enter>
Screenshot: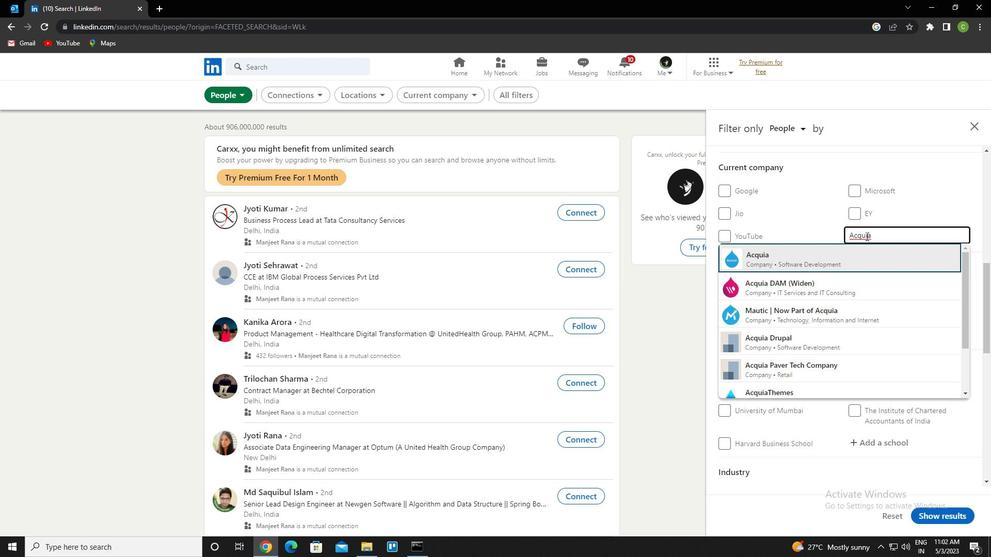 
Action: Mouse scrolled (866, 235) with delta (0, 0)
Screenshot: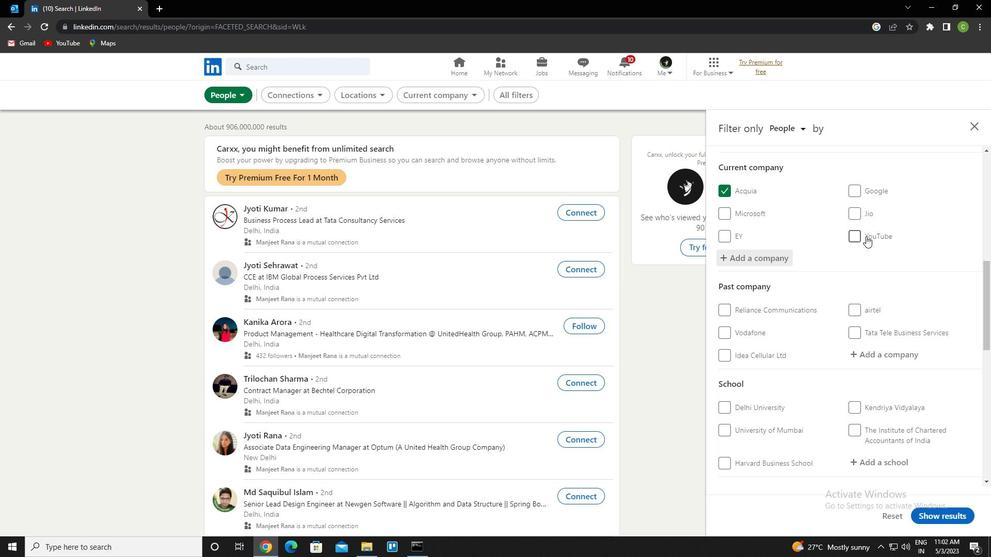 
Action: Mouse moved to (863, 240)
Screenshot: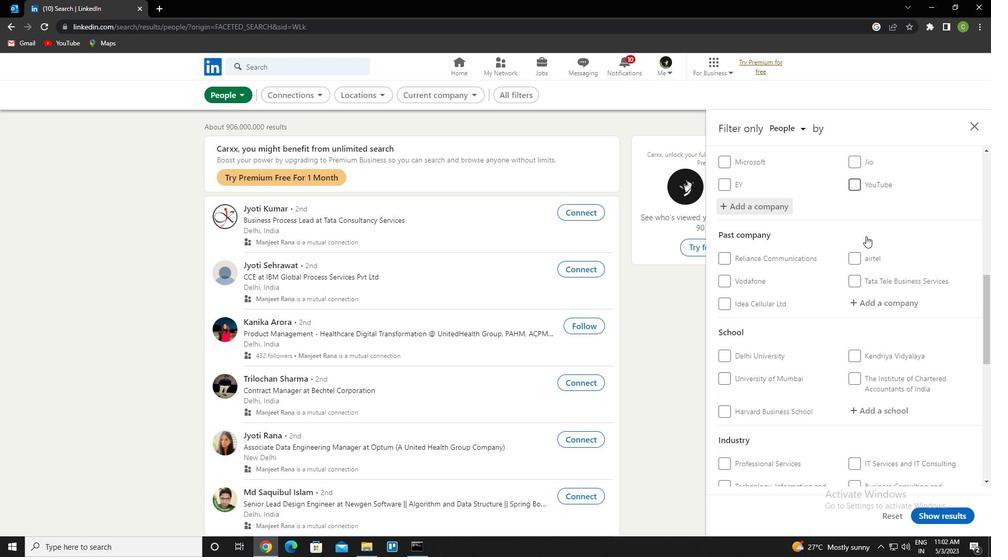 
Action: Mouse scrolled (863, 239) with delta (0, 0)
Screenshot: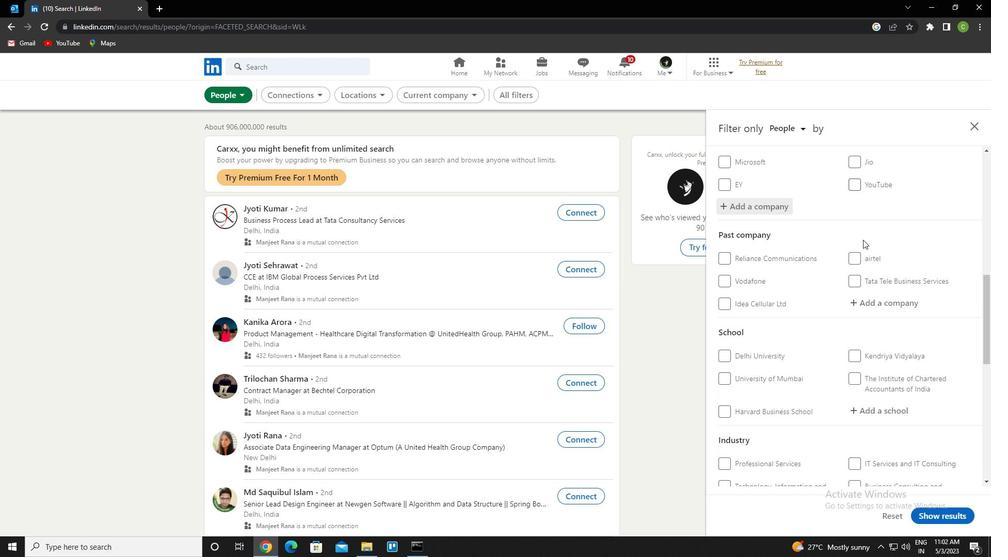 
Action: Mouse moved to (831, 293)
Screenshot: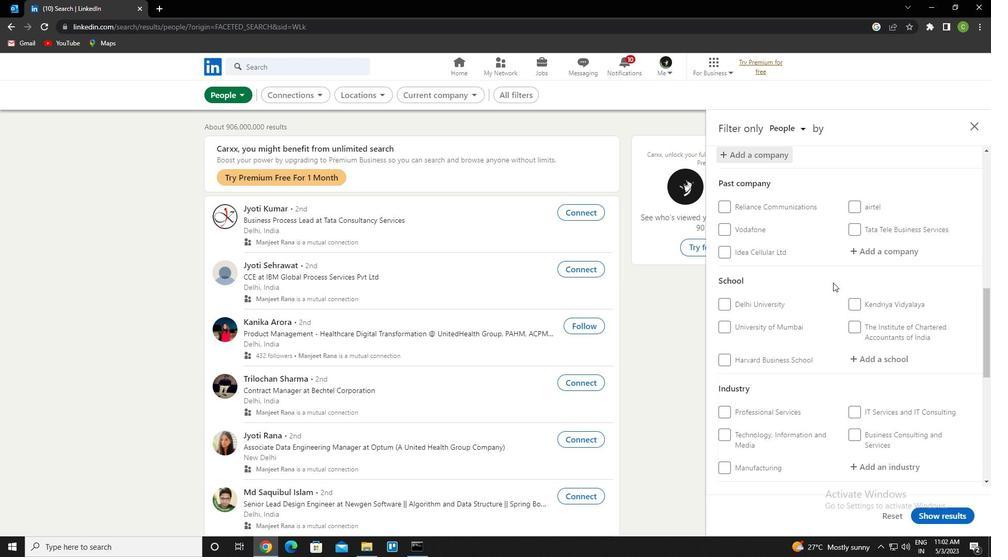 
Action: Mouse scrolled (831, 293) with delta (0, 0)
Screenshot: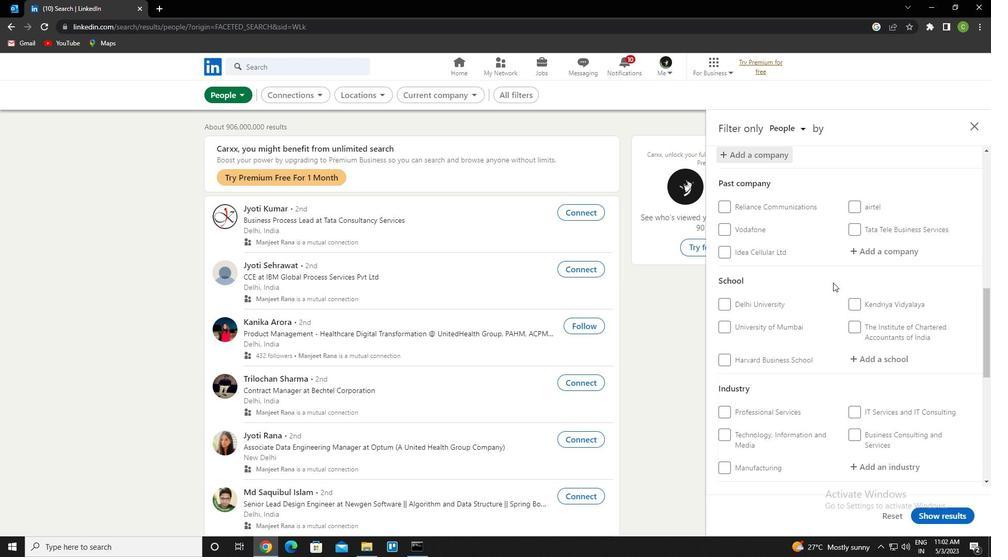 
Action: Mouse moved to (839, 304)
Screenshot: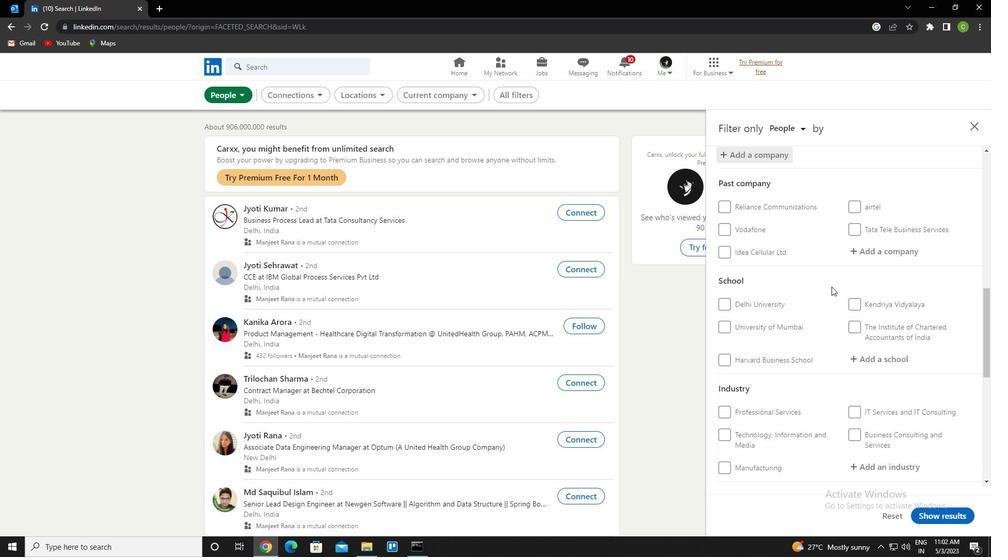 
Action: Mouse scrolled (839, 304) with delta (0, 0)
Screenshot: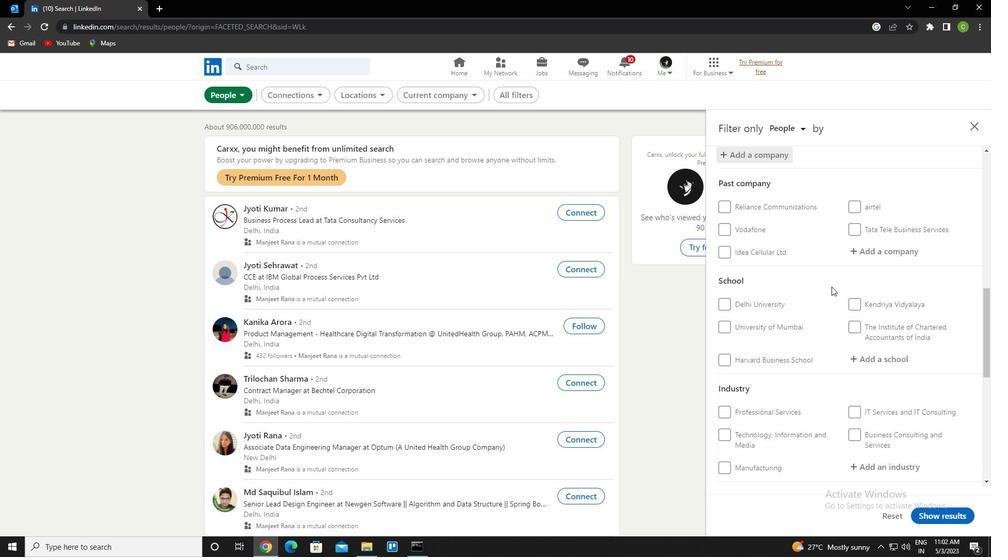 
Action: Mouse scrolled (839, 304) with delta (0, 0)
Screenshot: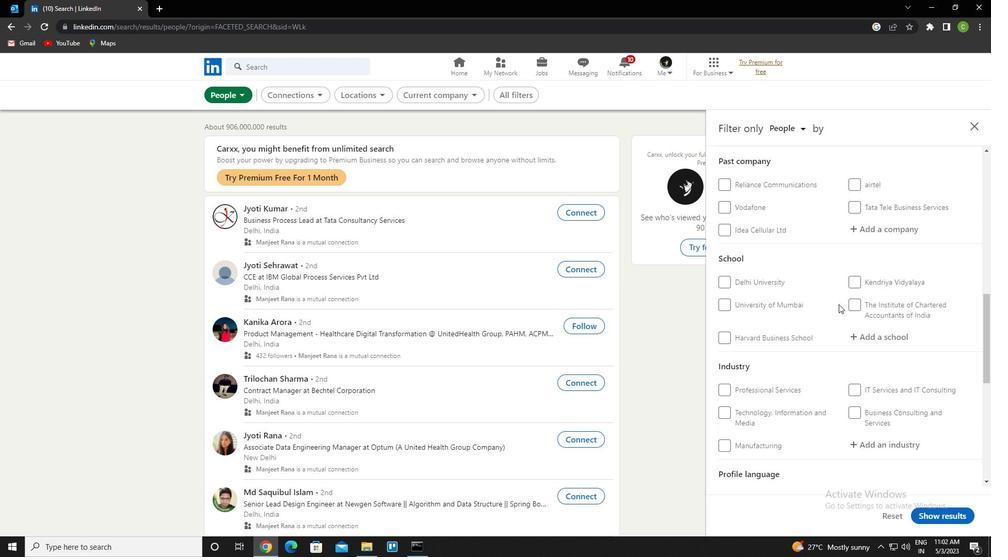 
Action: Mouse moved to (893, 206)
Screenshot: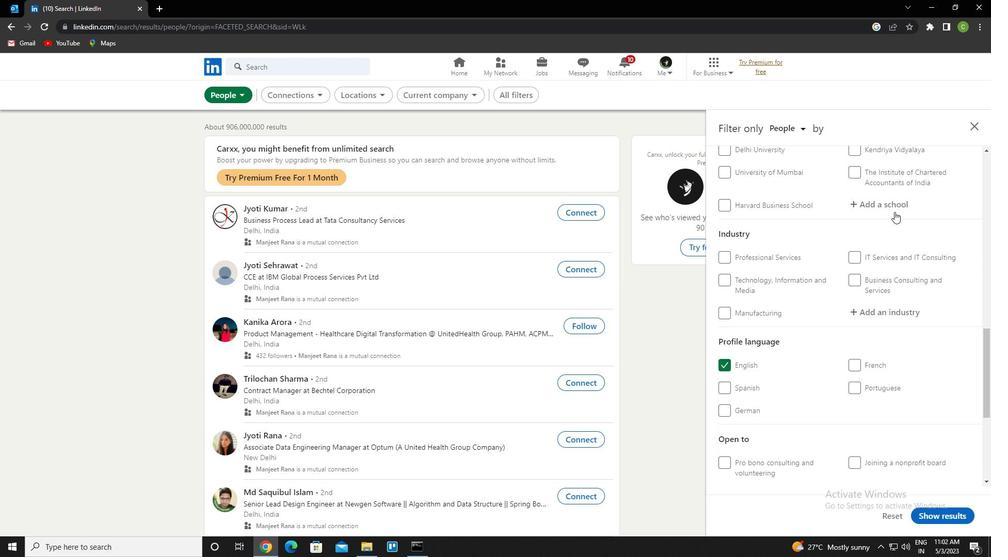 
Action: Mouse pressed left at (893, 206)
Screenshot: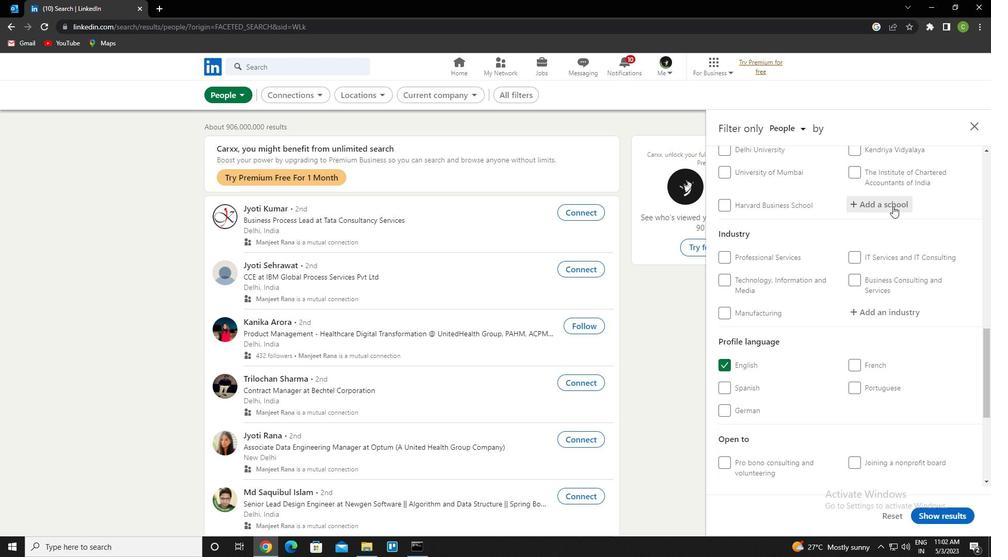 
Action: Key pressed <Key.caps_lock>k<Key.caps_lock>rishna<Key.space>university<Key.down><Key.enter>
Screenshot: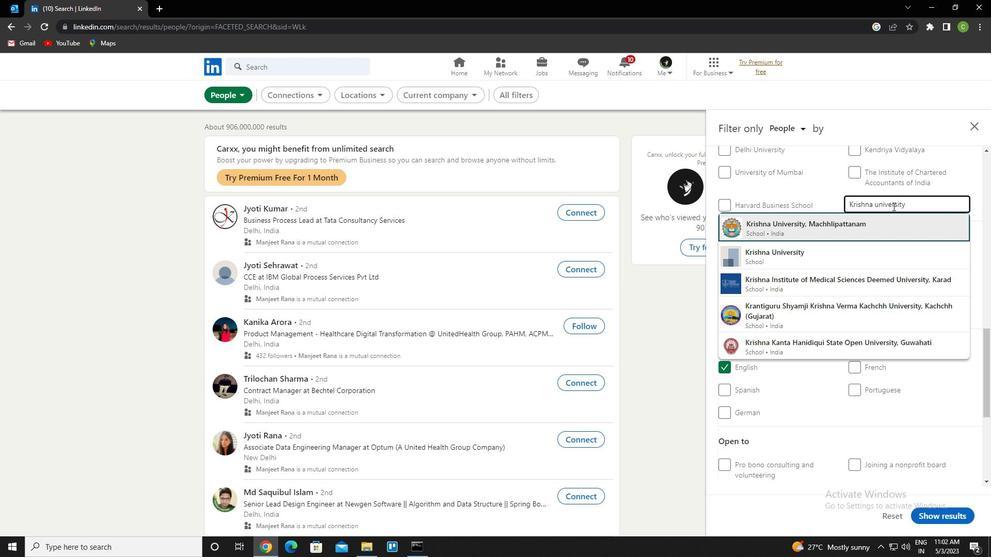 
Action: Mouse scrolled (893, 206) with delta (0, 0)
Screenshot: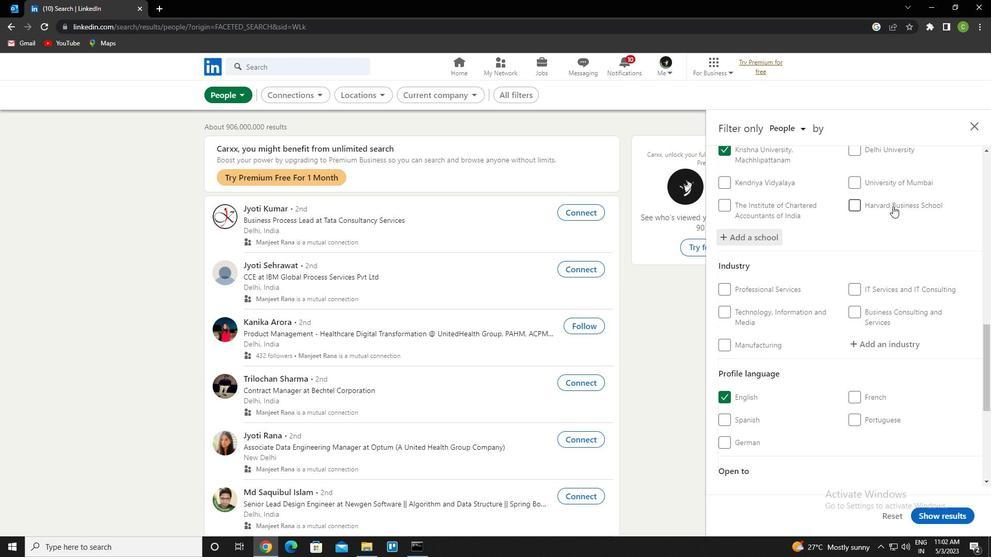 
Action: Mouse scrolled (893, 206) with delta (0, 0)
Screenshot: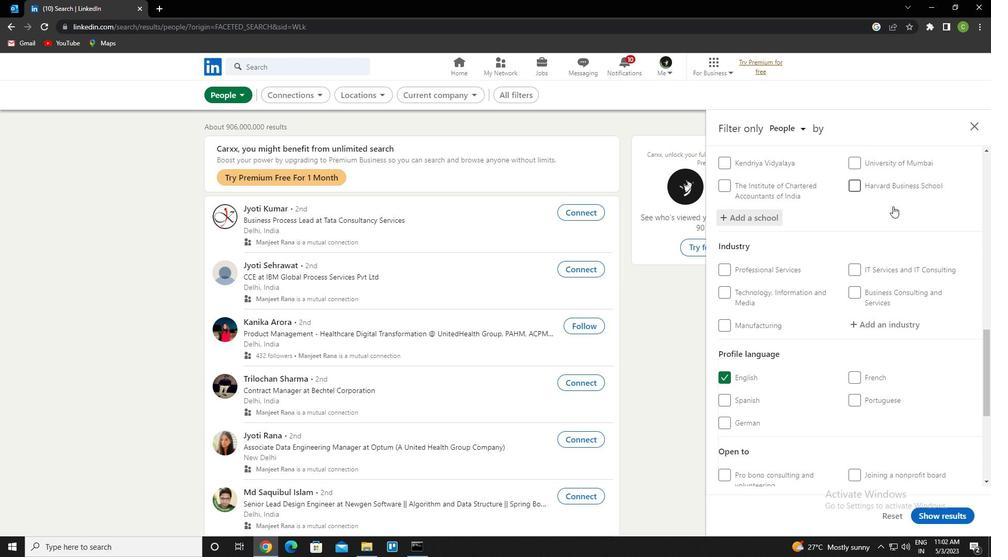 
Action: Mouse moved to (881, 238)
Screenshot: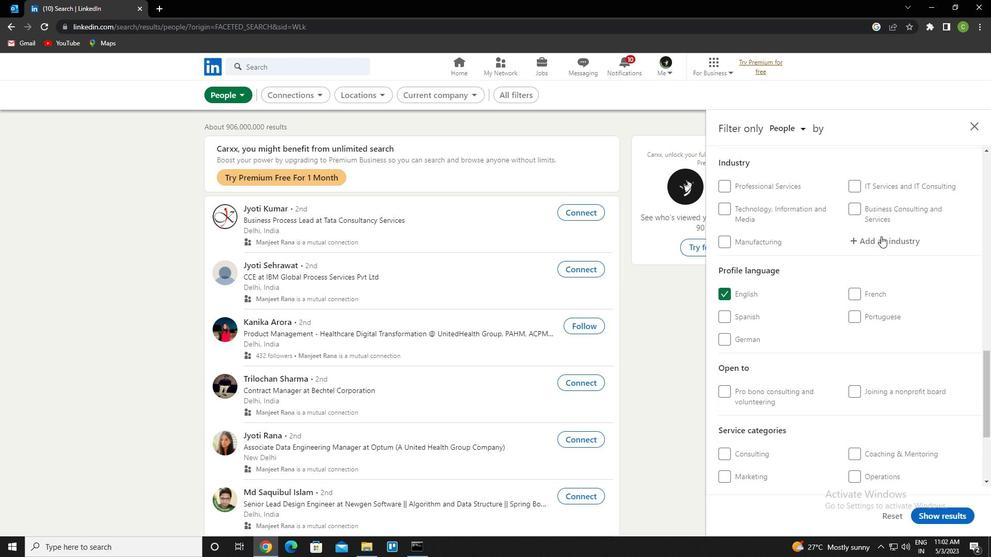 
Action: Mouse pressed left at (881, 238)
Screenshot: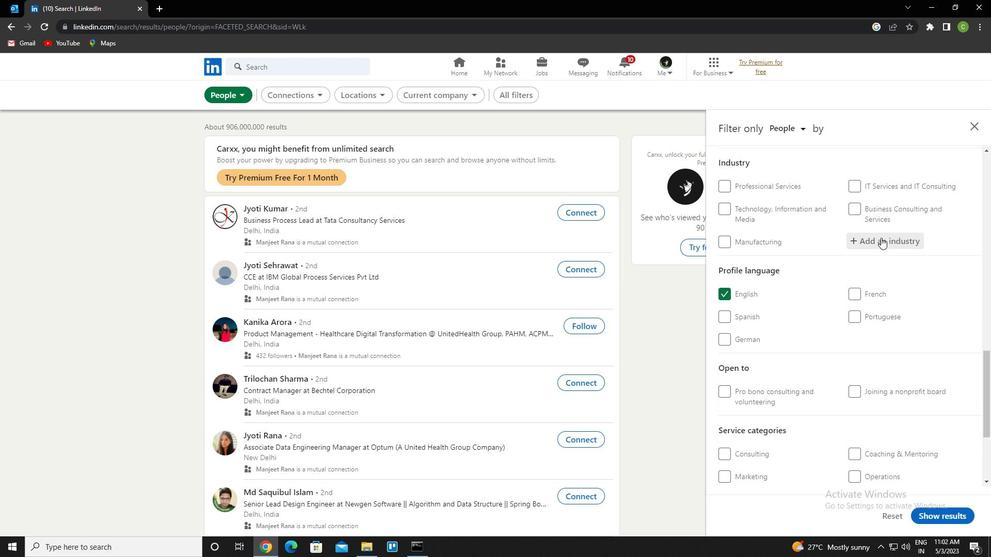 
Action: Key pressed <Key.caps_lock>s<Key.caps_lock>chool<Key.space>and<Key.space>empl<Key.down><Key.enter>
Screenshot: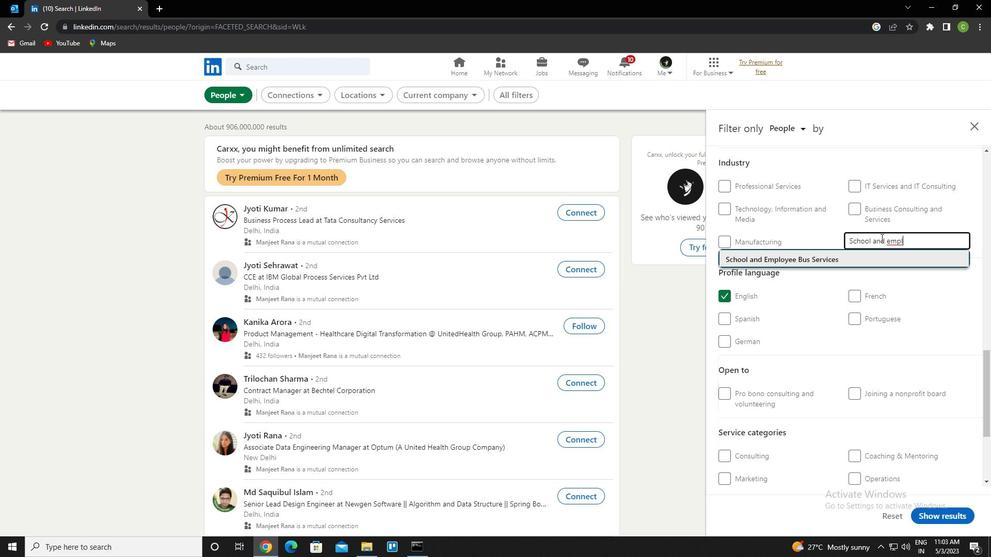
Action: Mouse scrolled (881, 237) with delta (0, 0)
Screenshot: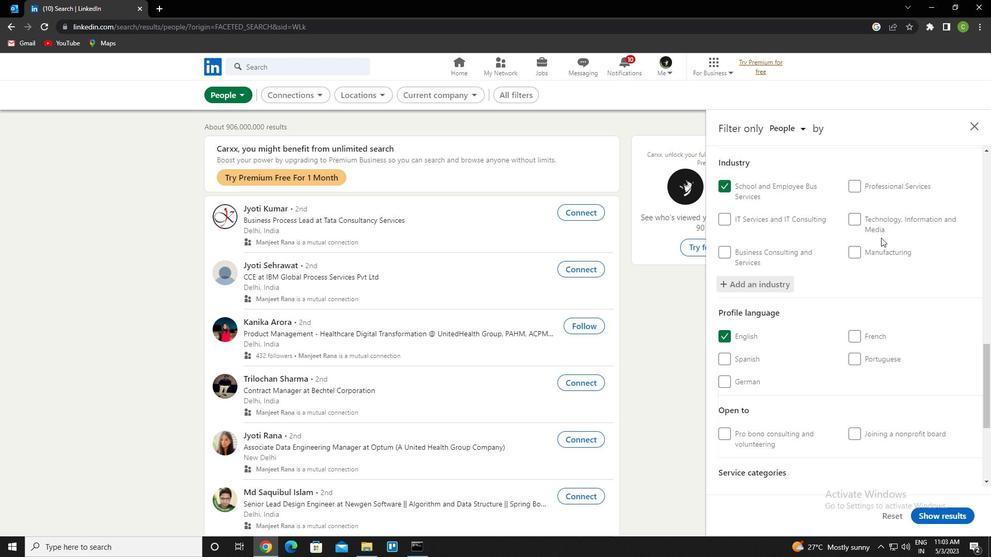 
Action: Mouse scrolled (881, 237) with delta (0, 0)
Screenshot: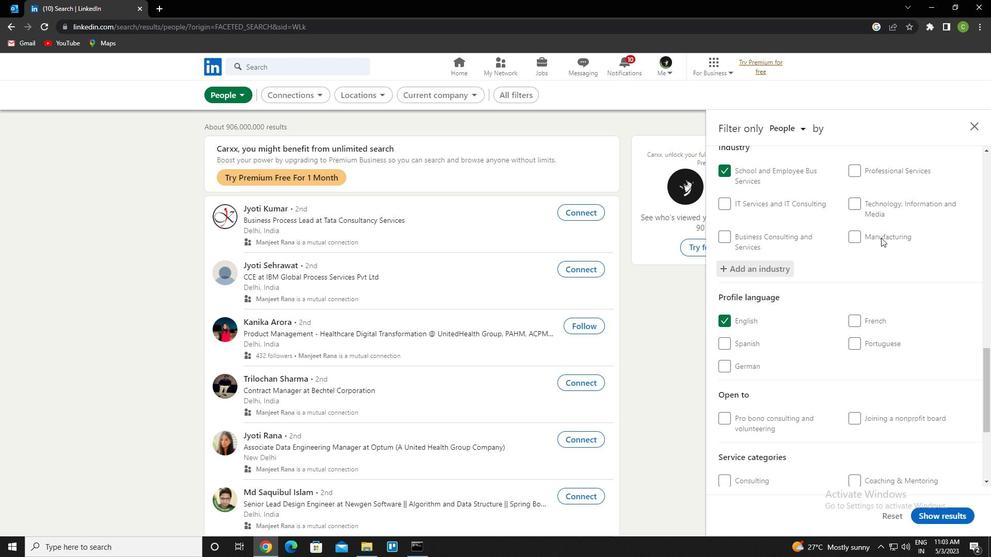 
Action: Mouse scrolled (881, 237) with delta (0, 0)
Screenshot: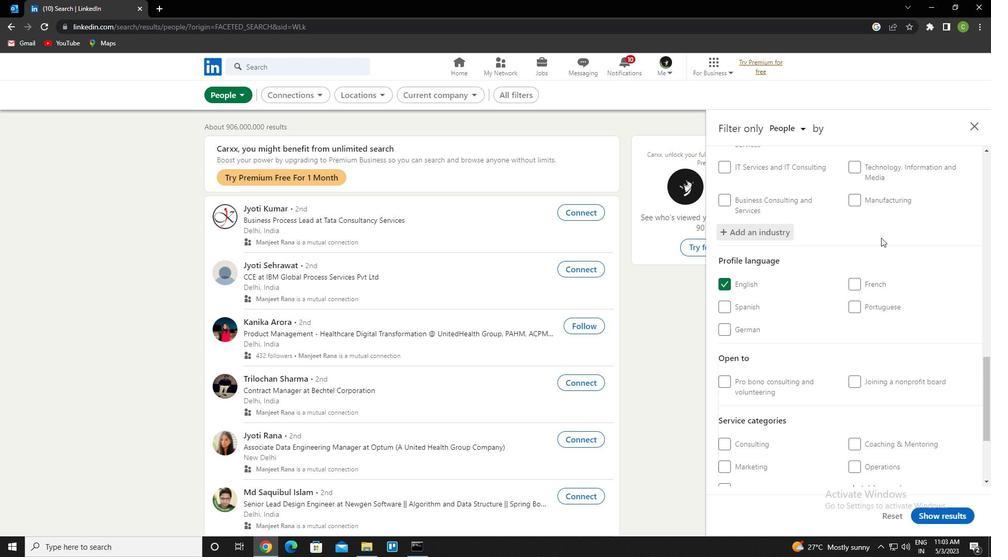 
Action: Mouse scrolled (881, 237) with delta (0, 0)
Screenshot: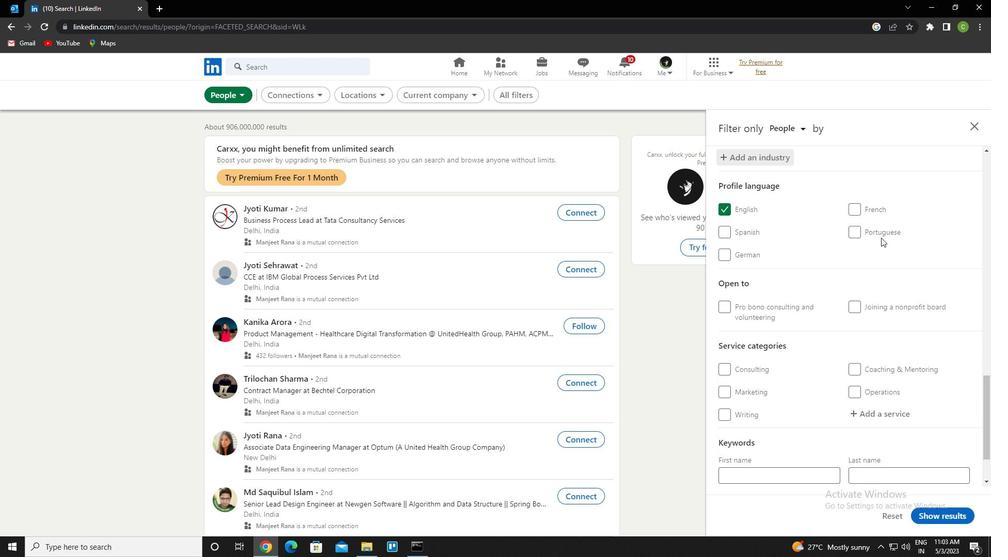 
Action: Mouse scrolled (881, 237) with delta (0, 0)
Screenshot: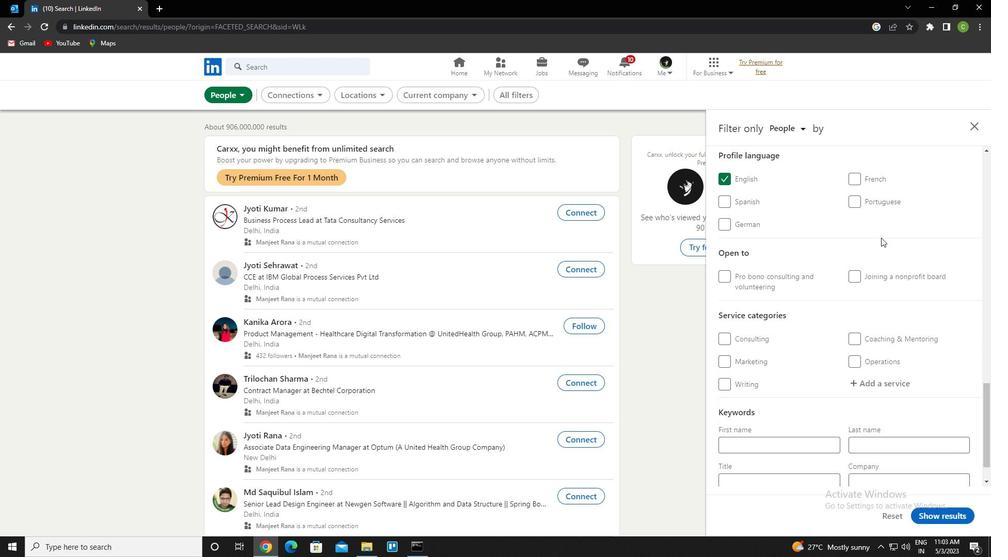 
Action: Mouse scrolled (881, 237) with delta (0, 0)
Screenshot: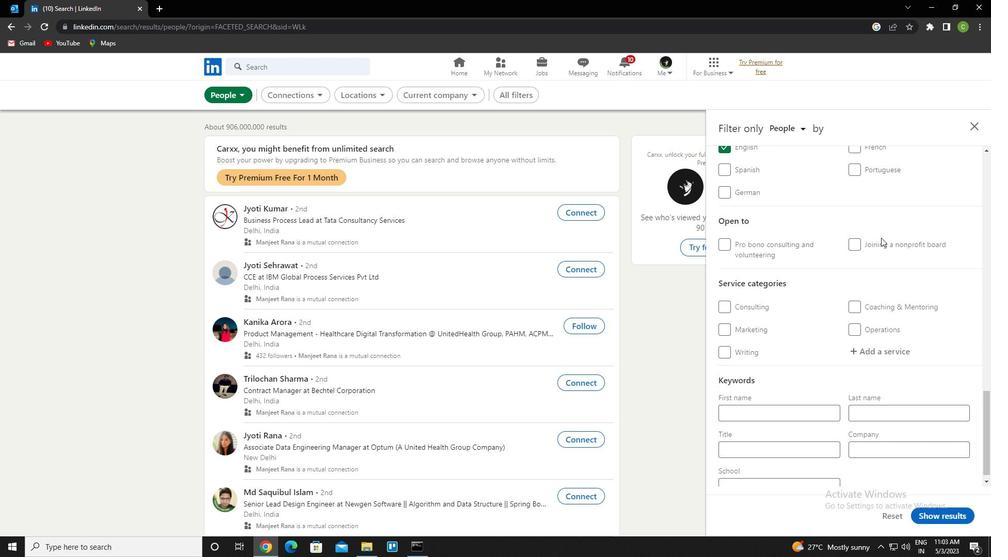 
Action: Mouse moved to (895, 347)
Screenshot: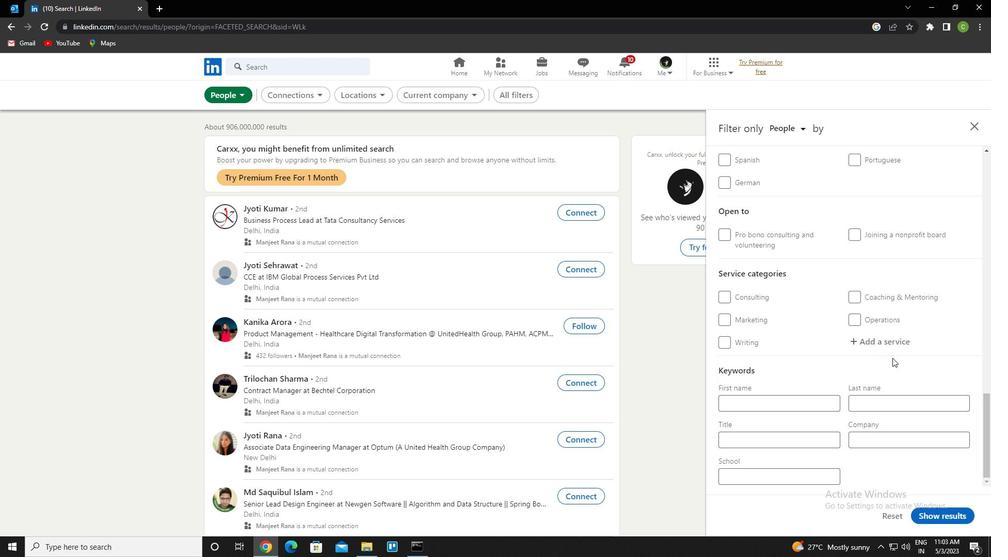 
Action: Mouse pressed left at (895, 347)
Screenshot: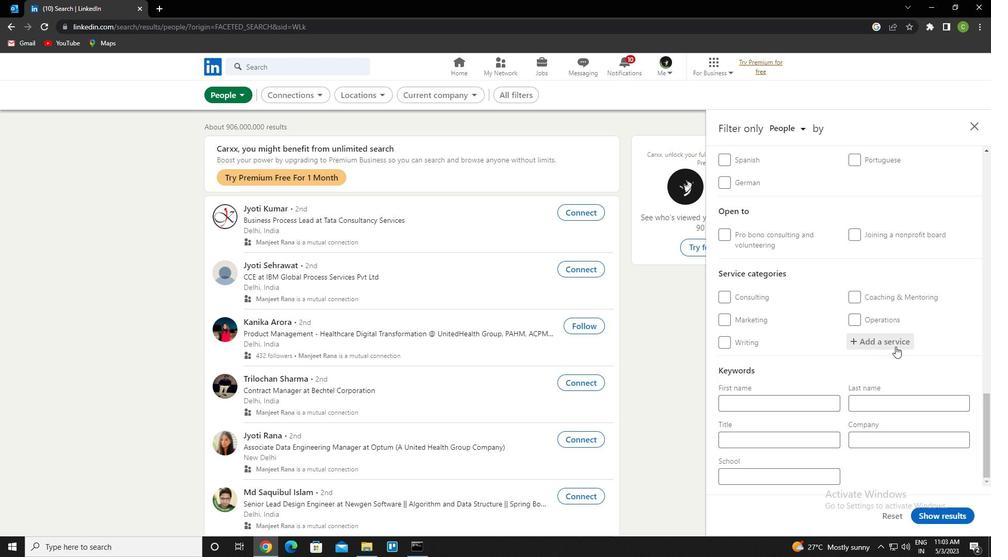 
Action: Key pressed <Key.caps_lock>p<Key.caps_lock>ortrait<Key.space><Key.down><Key.enter>
Screenshot: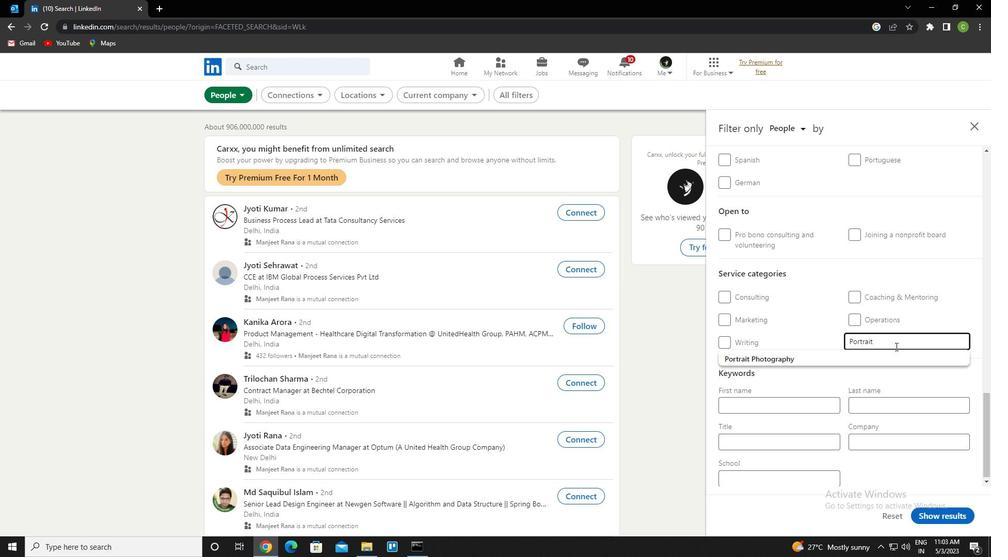 
Action: Mouse scrolled (895, 346) with delta (0, 0)
Screenshot: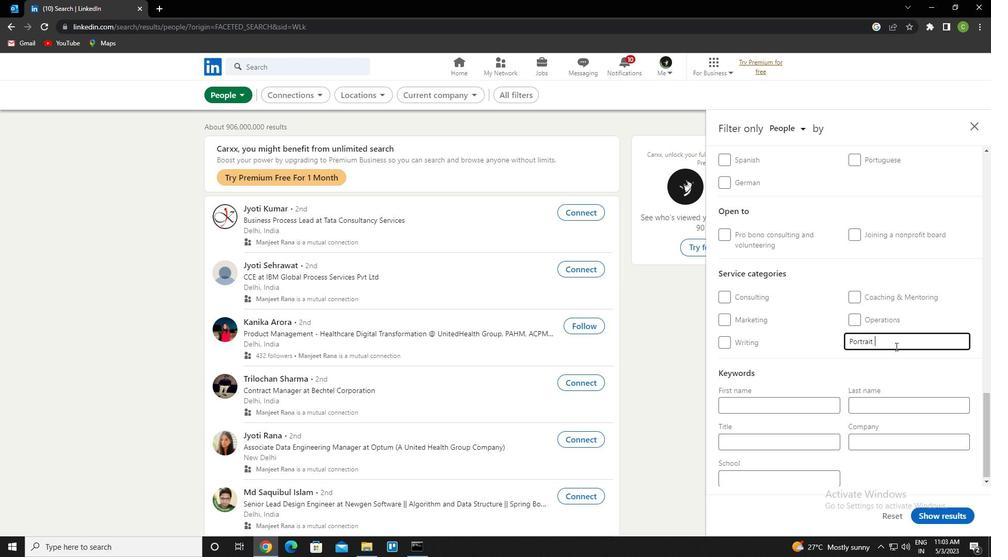 
Action: Key pressed <Key.backspace><Key.down><Key.enter>
Screenshot: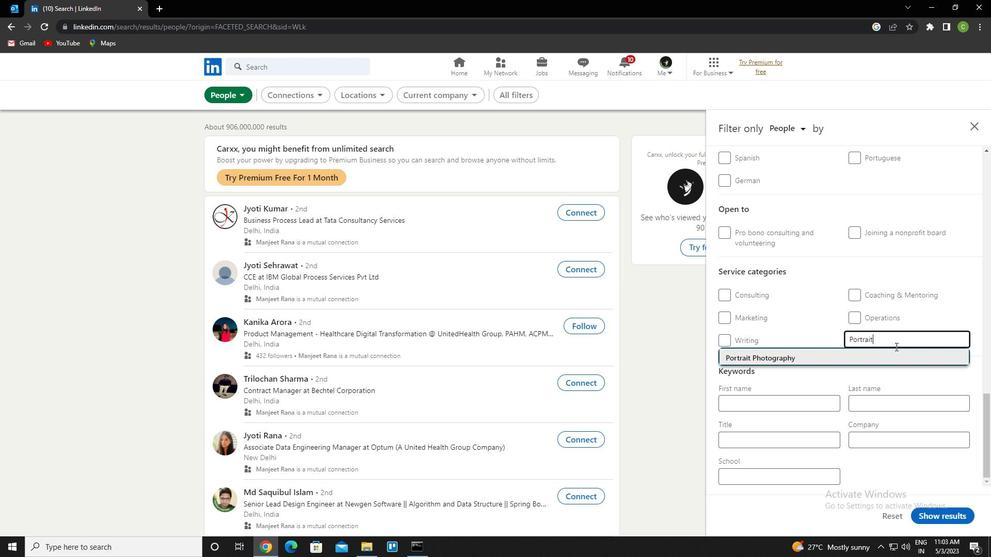 
Action: Mouse scrolled (895, 346) with delta (0, 0)
Screenshot: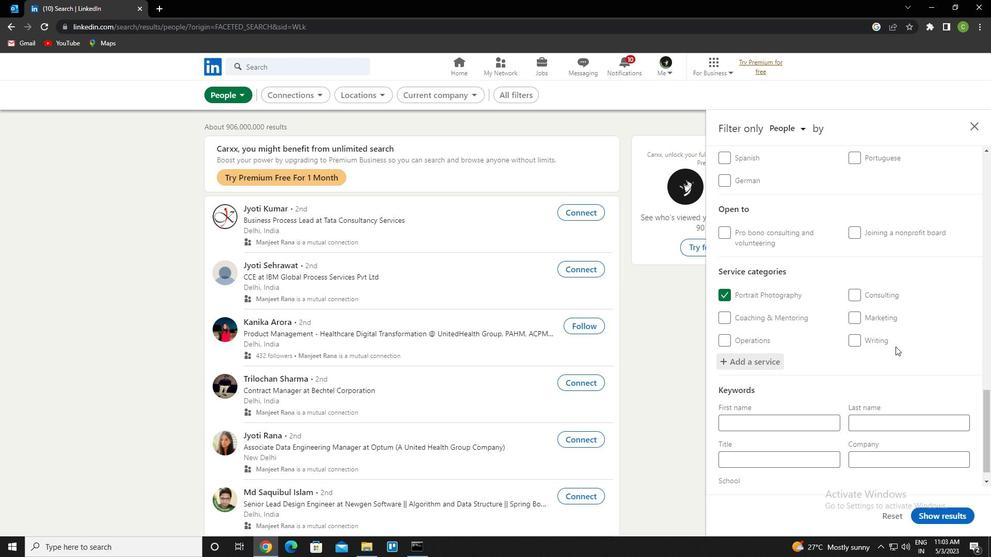 
Action: Mouse scrolled (895, 346) with delta (0, 0)
Screenshot: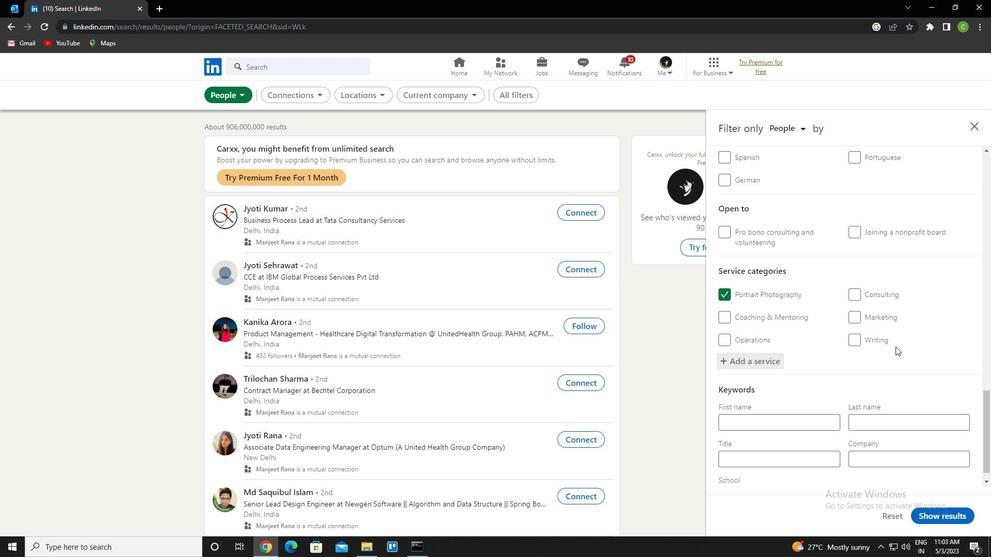 
Action: Mouse scrolled (895, 346) with delta (0, 0)
Screenshot: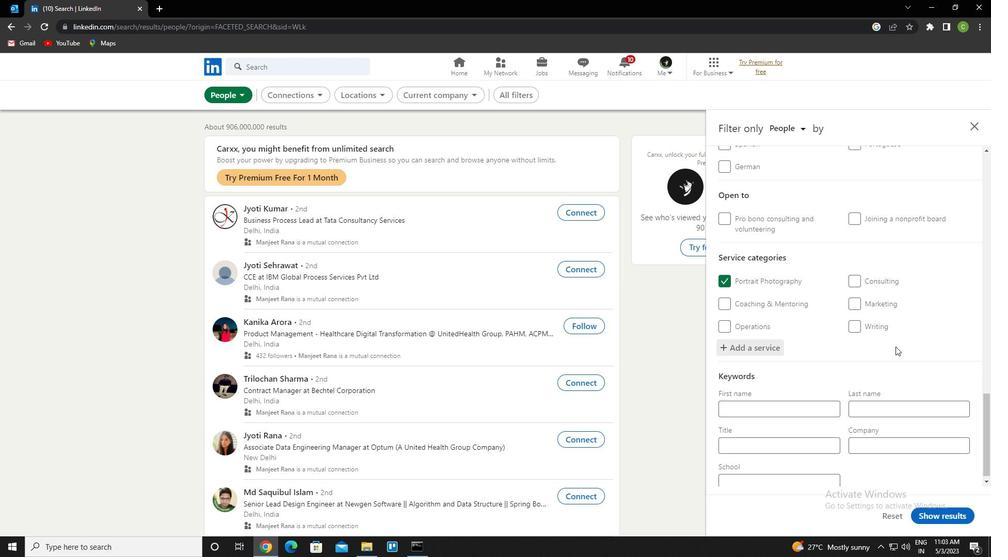 
Action: Mouse scrolled (895, 346) with delta (0, 0)
Screenshot: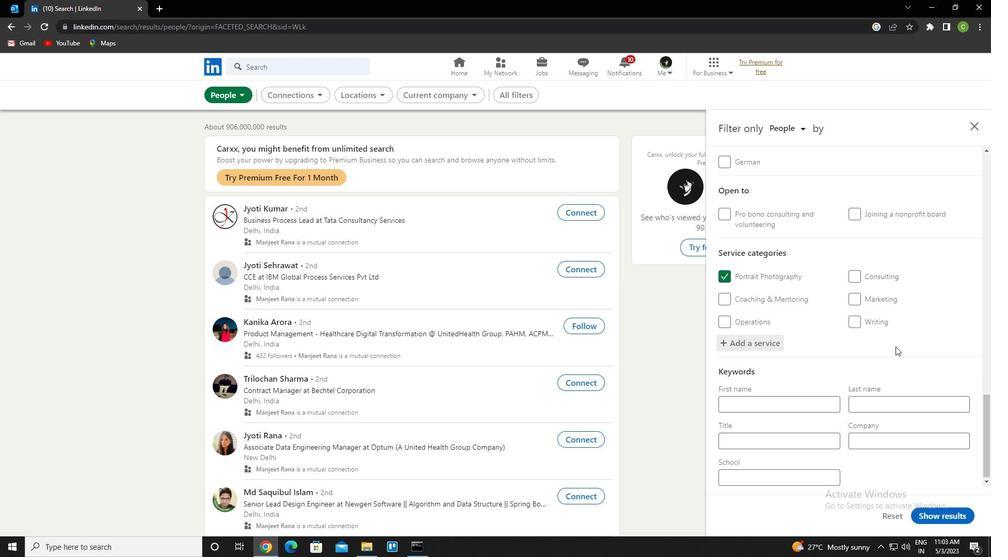 
Action: Mouse scrolled (895, 346) with delta (0, 0)
Screenshot: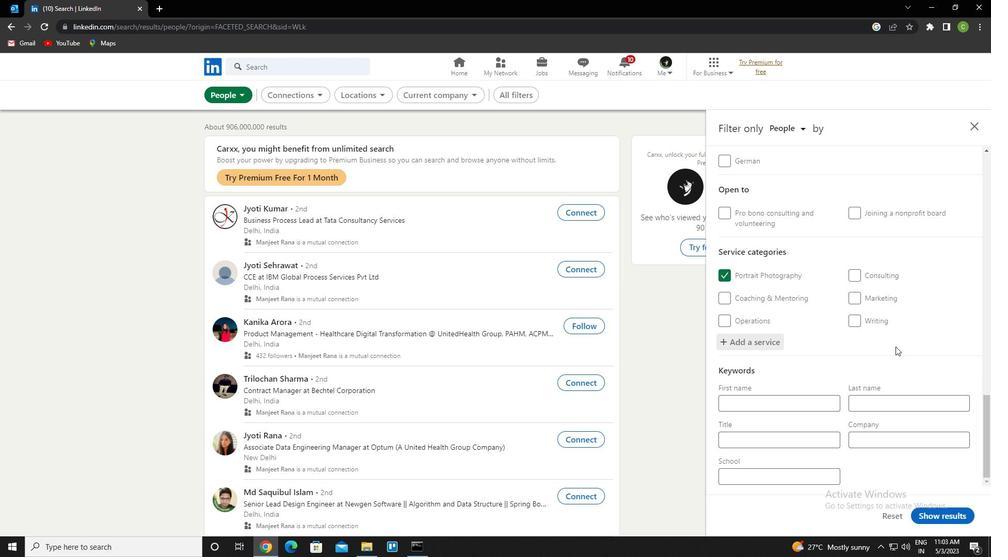 
Action: Mouse scrolled (895, 346) with delta (0, 0)
Screenshot: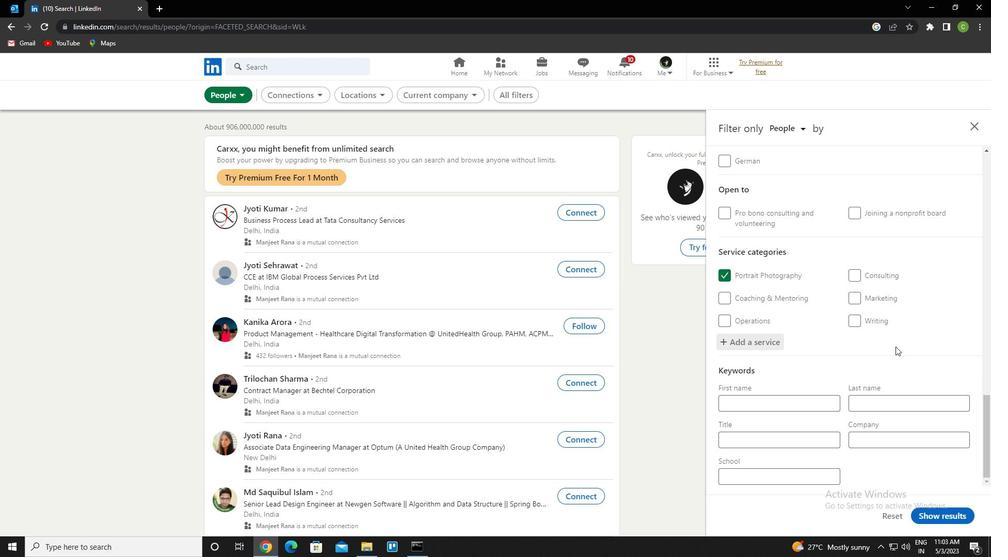 
Action: Mouse scrolled (895, 346) with delta (0, 0)
Screenshot: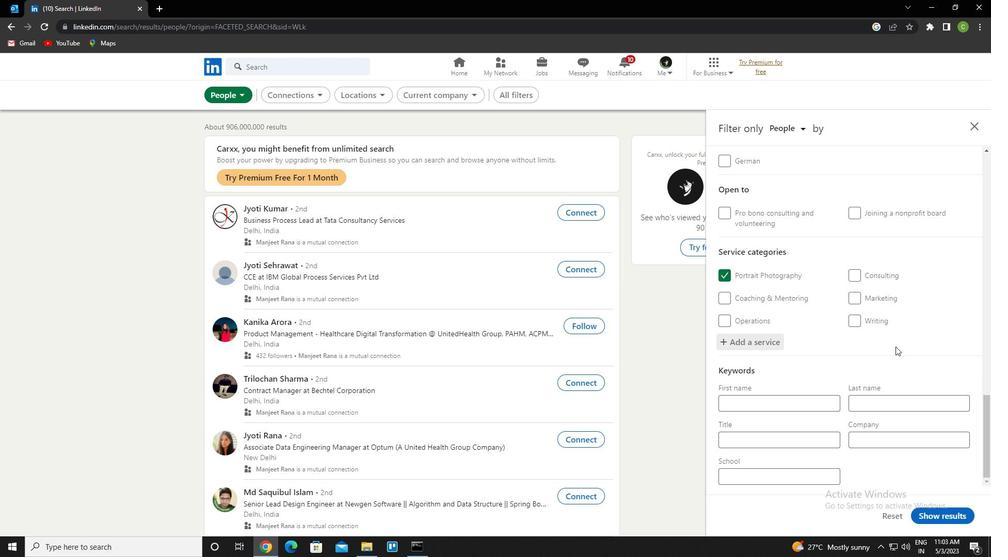
Action: Mouse moved to (800, 437)
Screenshot: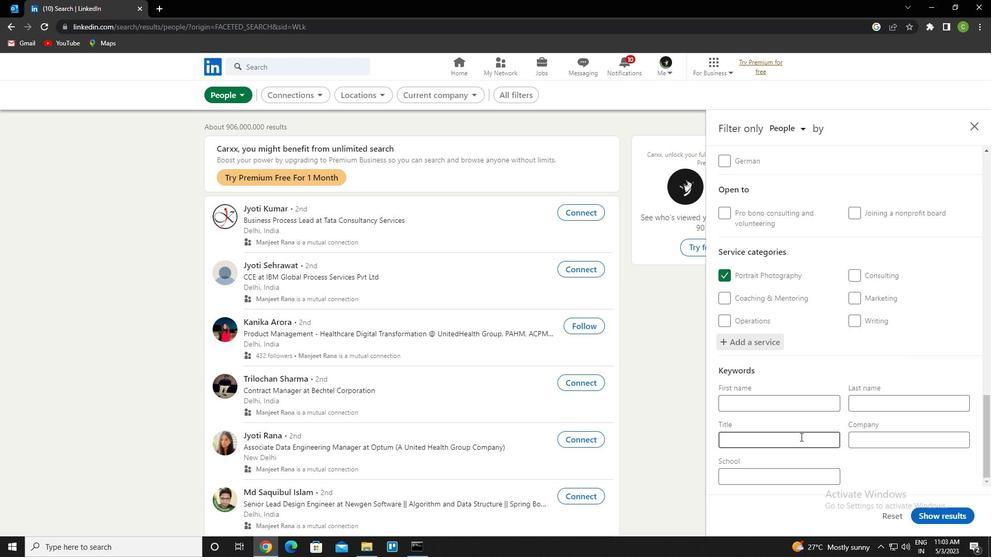 
Action: Mouse pressed left at (800, 437)
Screenshot: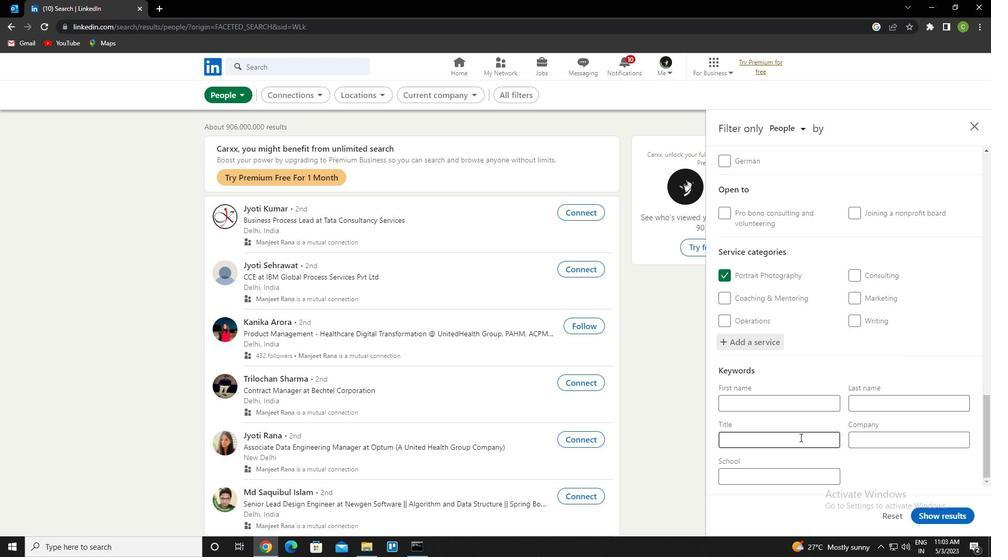 
Action: Key pressed <Key.caps_lock>p<Key.caps_lock>roprietor
Screenshot: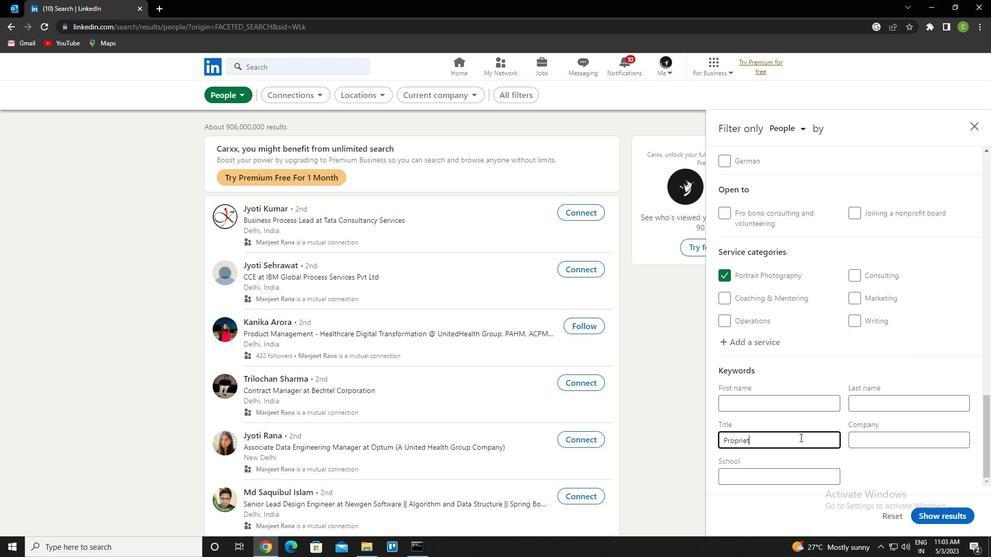 
Action: Mouse moved to (948, 520)
Screenshot: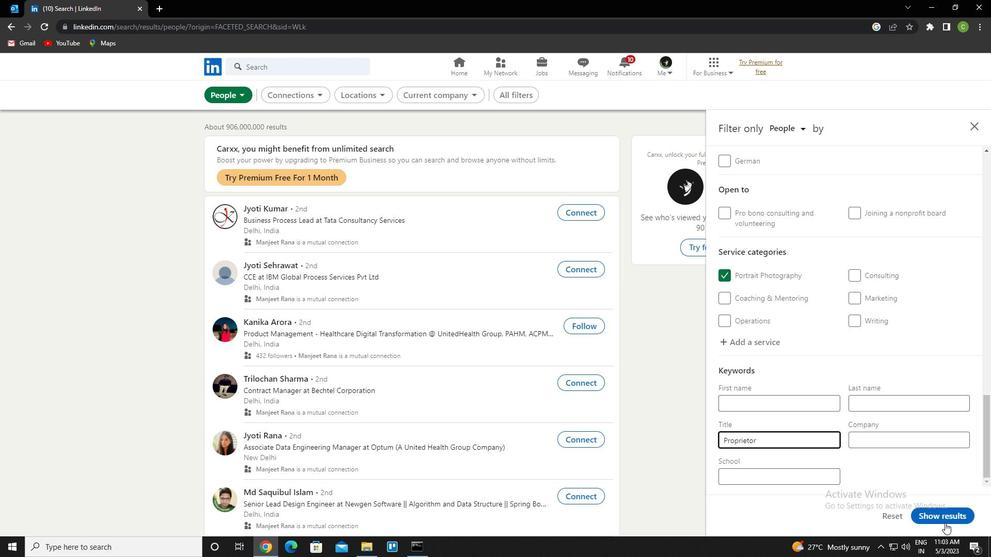 
Action: Mouse pressed left at (948, 520)
Screenshot: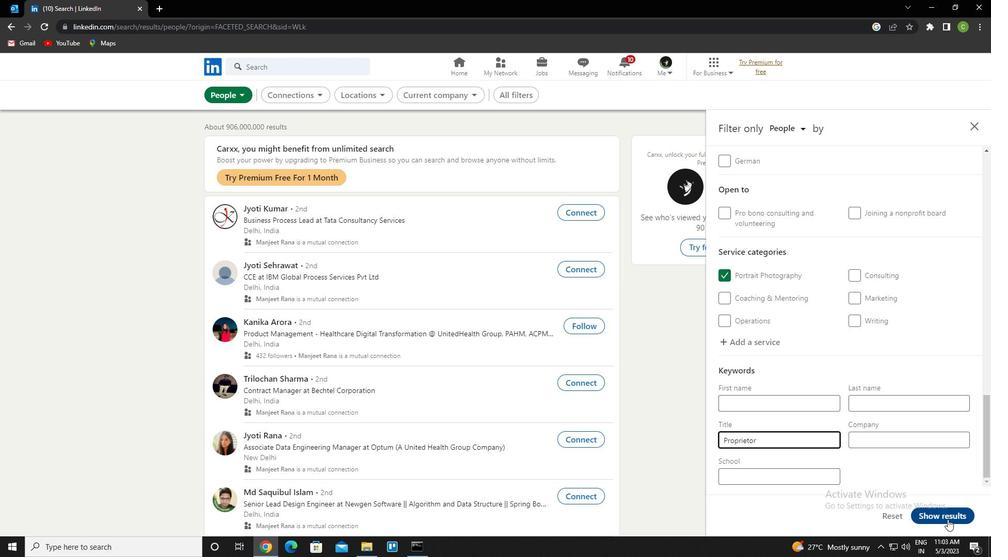 
Action: Mouse moved to (387, 529)
Screenshot: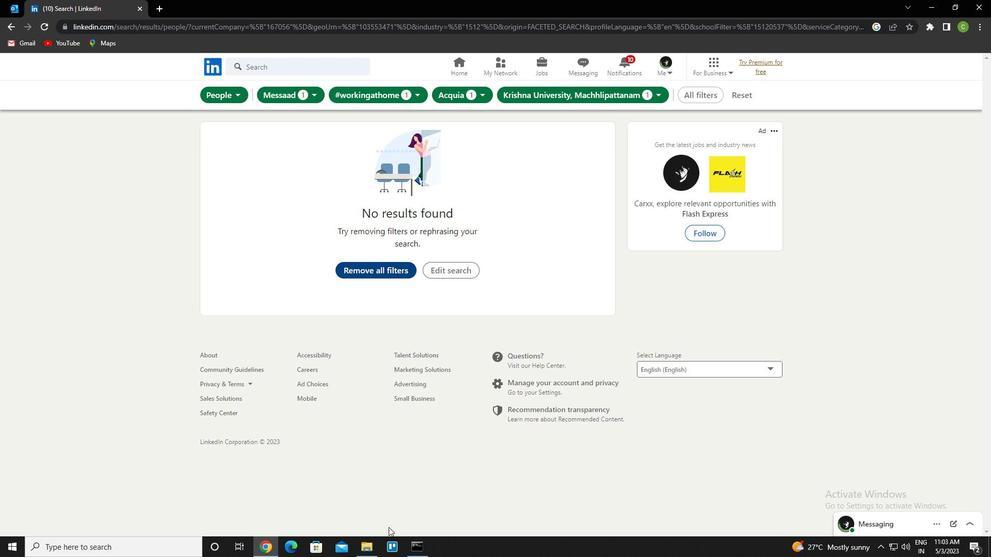 
